 Task: Log work in the project AgileCircle for the issue 'Upgrade the database indexing strategy of a web application to improve query performance and reduce data retrieval time' spent time as '6w 1d 19h 18m' and remaining time as '3w 6d 20h 30m' and add a flag. Now add the issue to the epic 'Network Compliance'. Log work in the project AgileCircle for the issue 'Create a new online platform for online digital marketing courses with advanced analytics and data visualization features' spent time as '5w 5d 2h 25m' and remaining time as '6w 6d 12h 21m' and clone the issue. Now add the issue to the epic 'Business Continuity and Disaster Recovery Planning (BCDR) Implementation'
Action: Mouse moved to (780, 219)
Screenshot: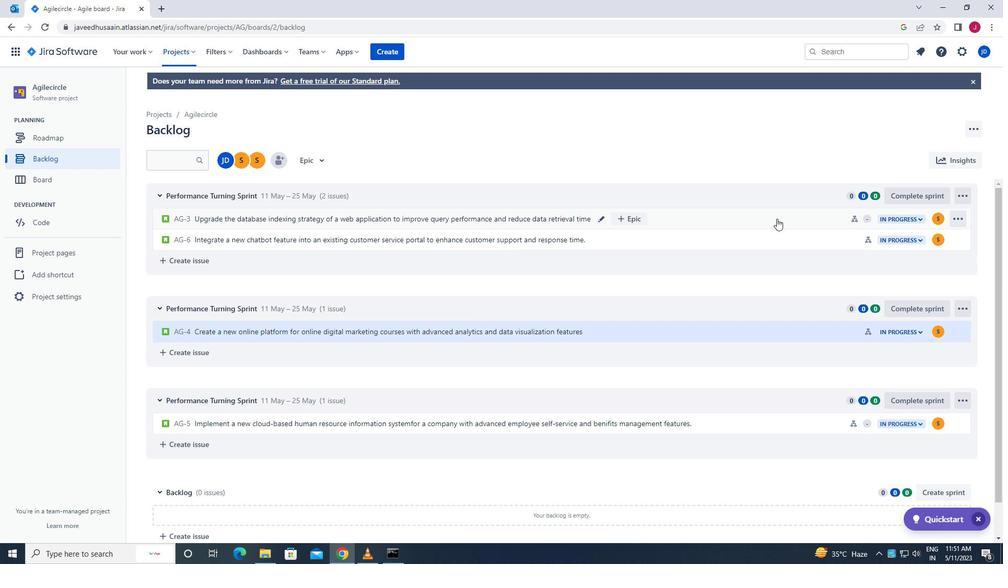 
Action: Mouse pressed left at (780, 219)
Screenshot: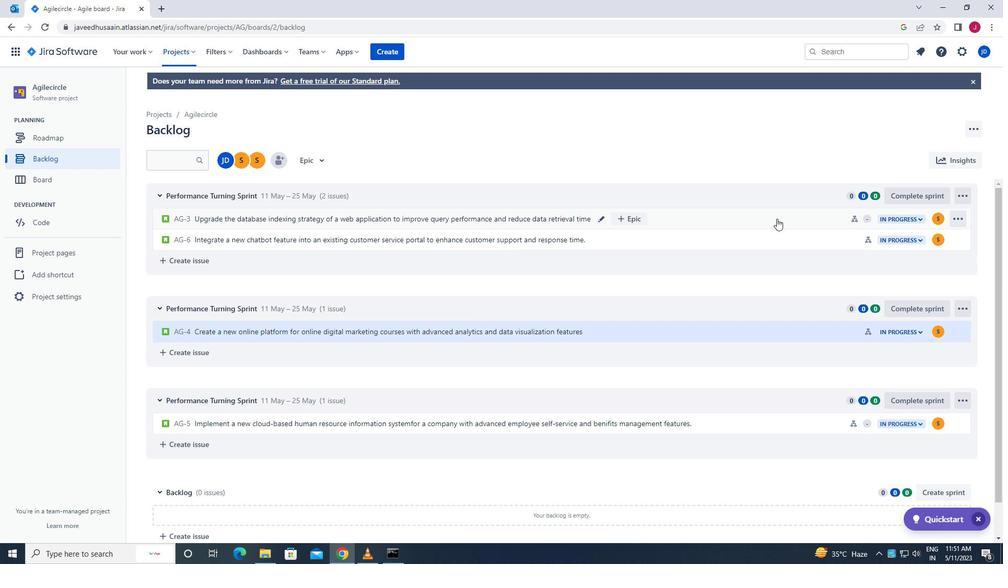
Action: Mouse moved to (958, 192)
Screenshot: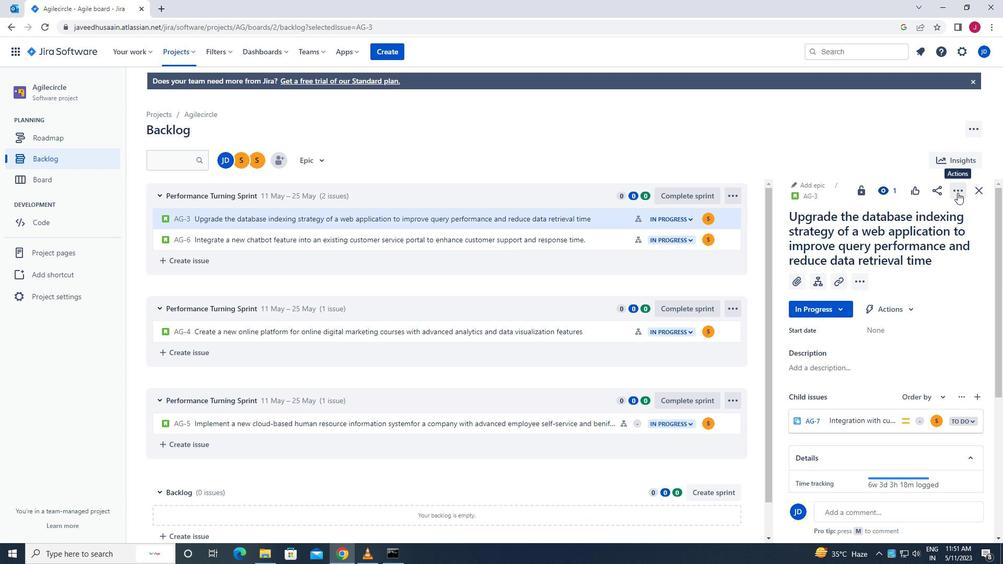 
Action: Mouse pressed left at (958, 192)
Screenshot: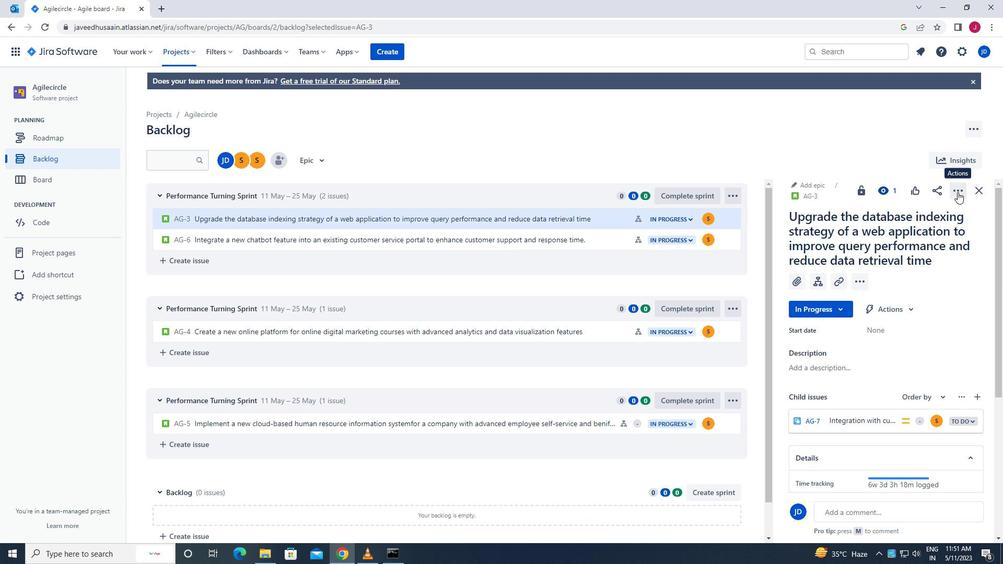 
Action: Mouse moved to (915, 219)
Screenshot: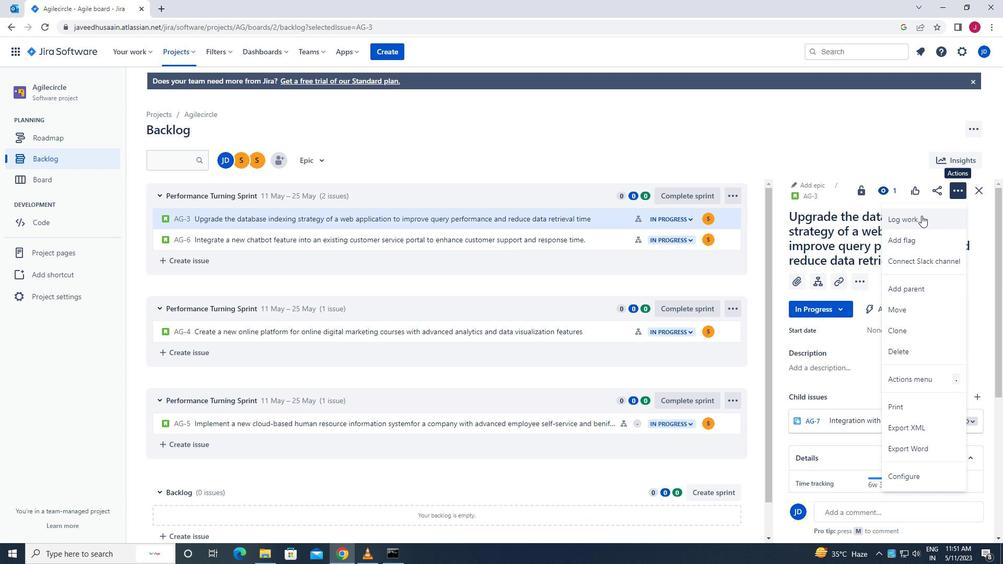 
Action: Mouse pressed left at (915, 219)
Screenshot: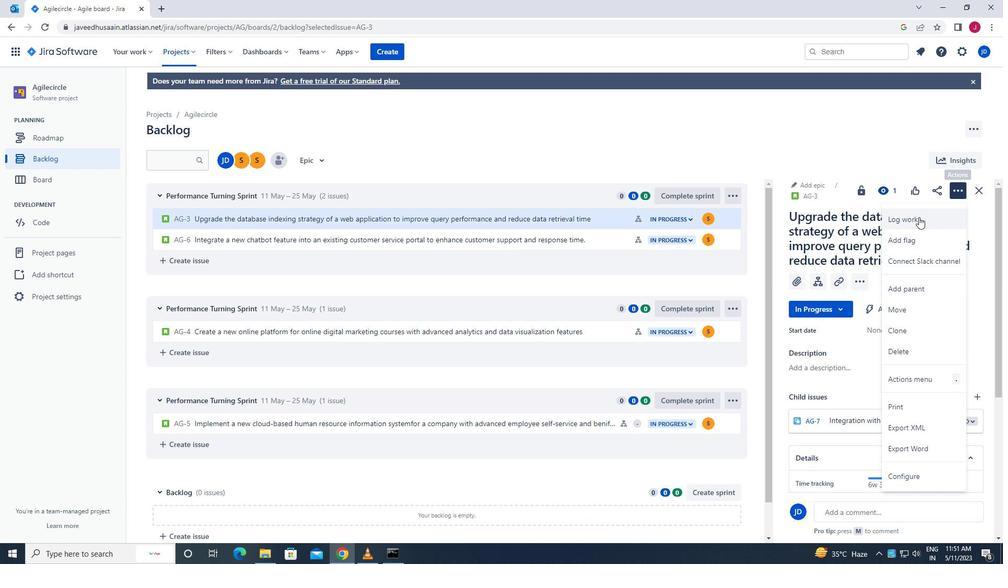 
Action: Mouse moved to (447, 156)
Screenshot: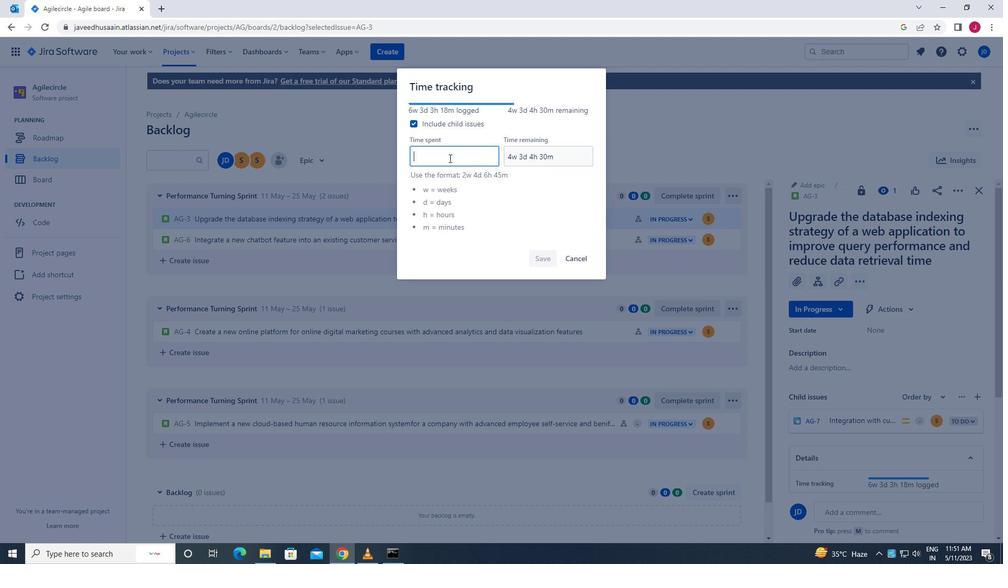 
Action: Mouse pressed left at (447, 156)
Screenshot: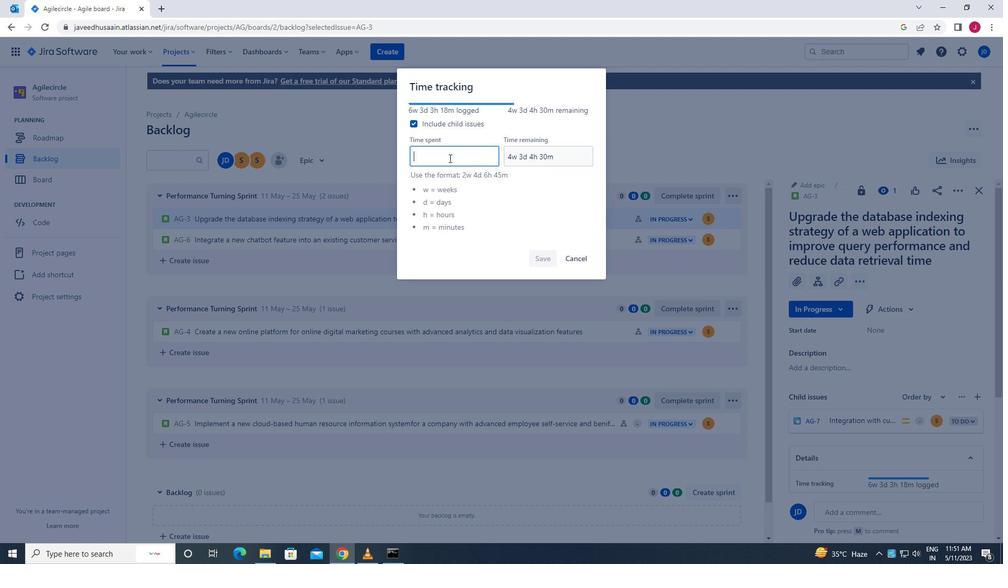 
Action: Key pressed 6w<Key.space>1d<Key.space>19h<Key.space>18m
Screenshot: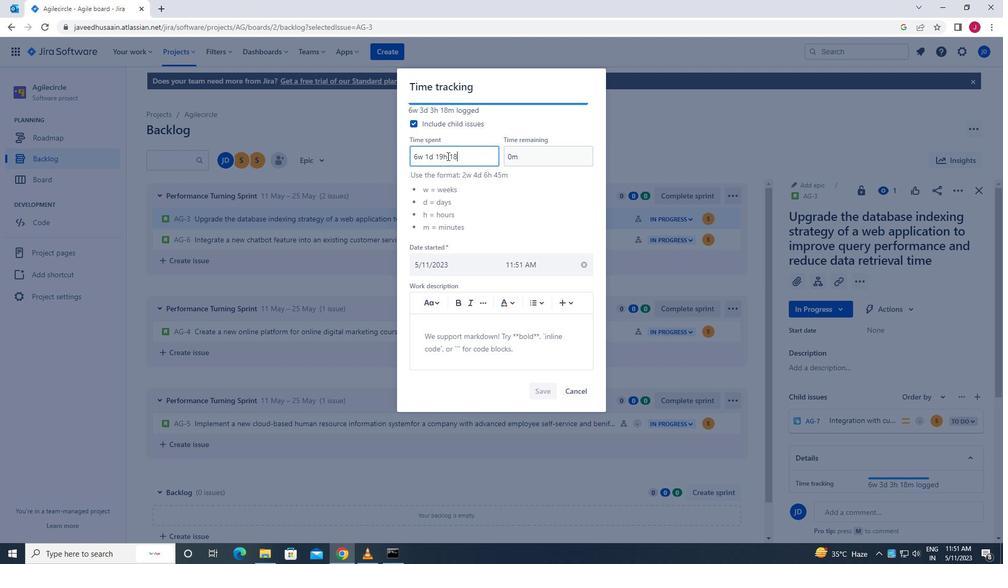 
Action: Mouse moved to (532, 157)
Screenshot: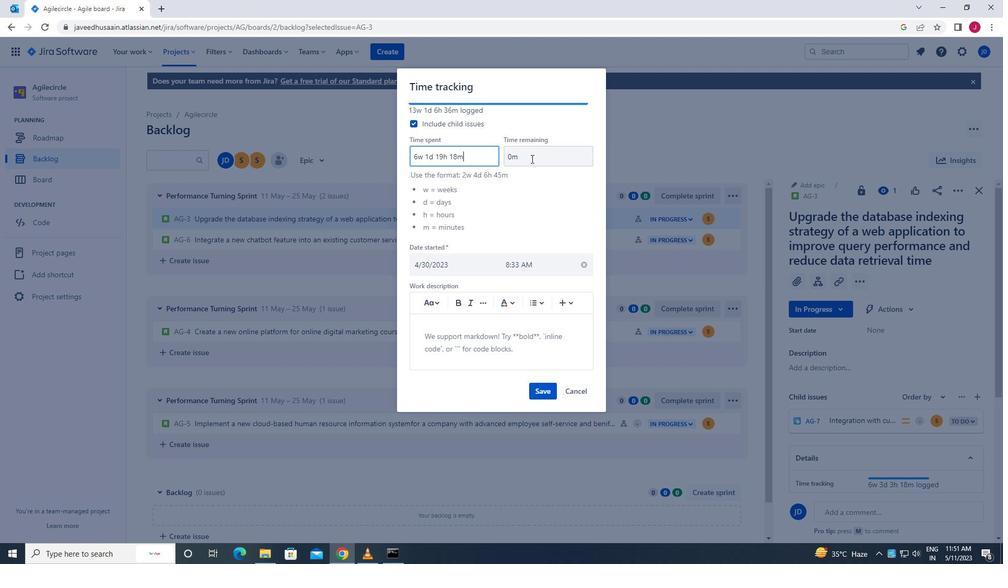 
Action: Mouse pressed left at (532, 157)
Screenshot: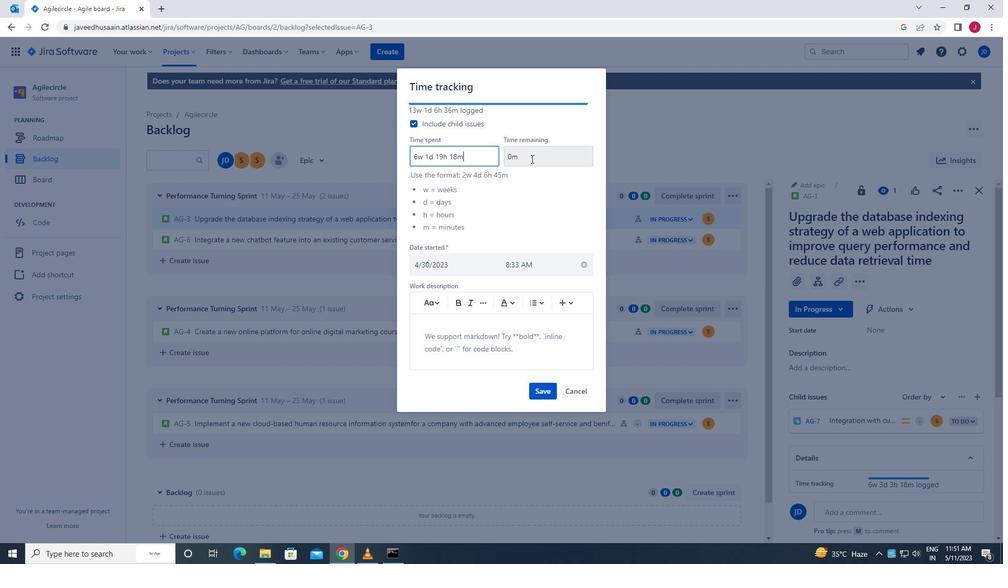 
Action: Key pressed <Key.backspace><Key.backspace>3w<Key.space>6d<Key.space>20h<Key.space>30m
Screenshot: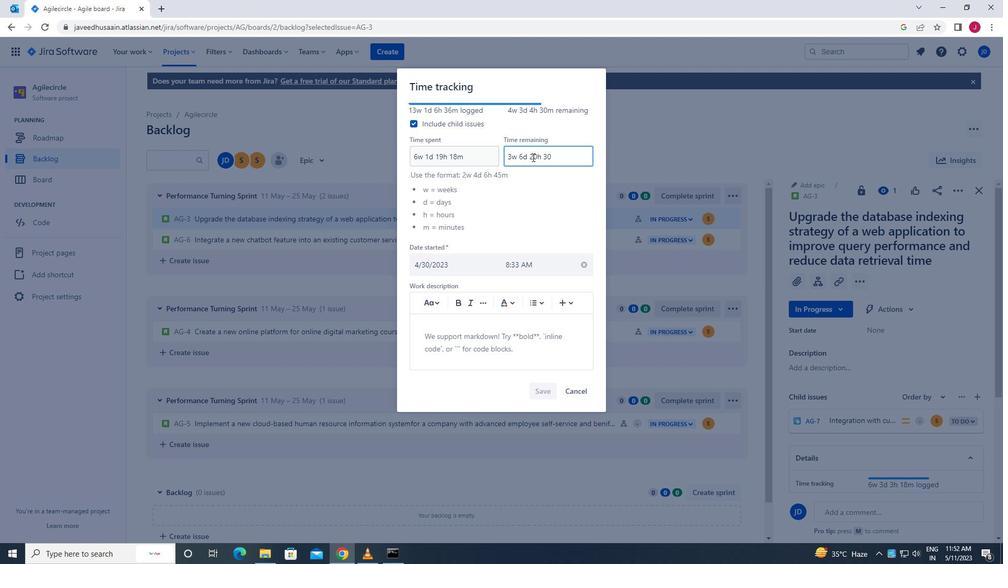 
Action: Mouse moved to (543, 387)
Screenshot: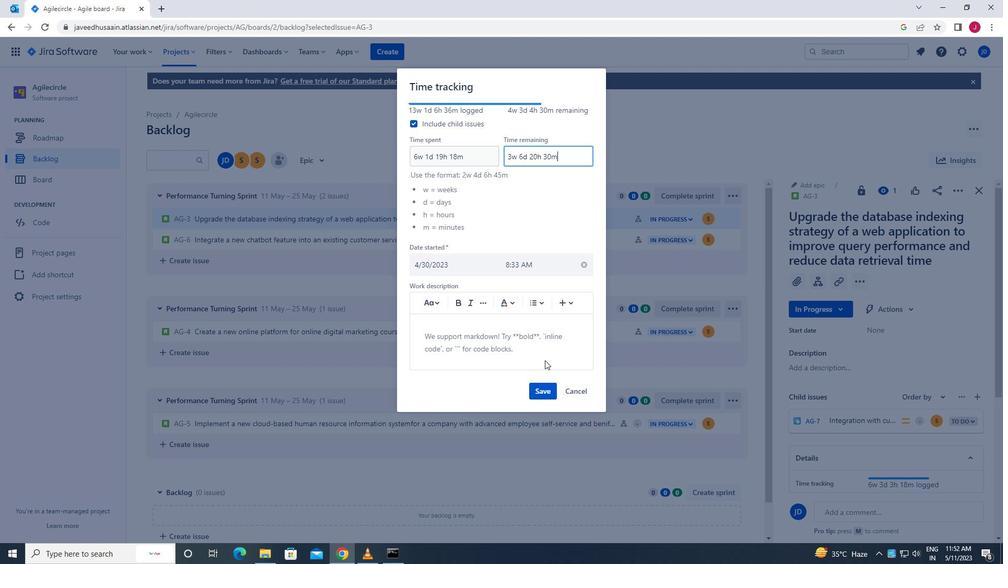 
Action: Mouse pressed left at (543, 387)
Screenshot: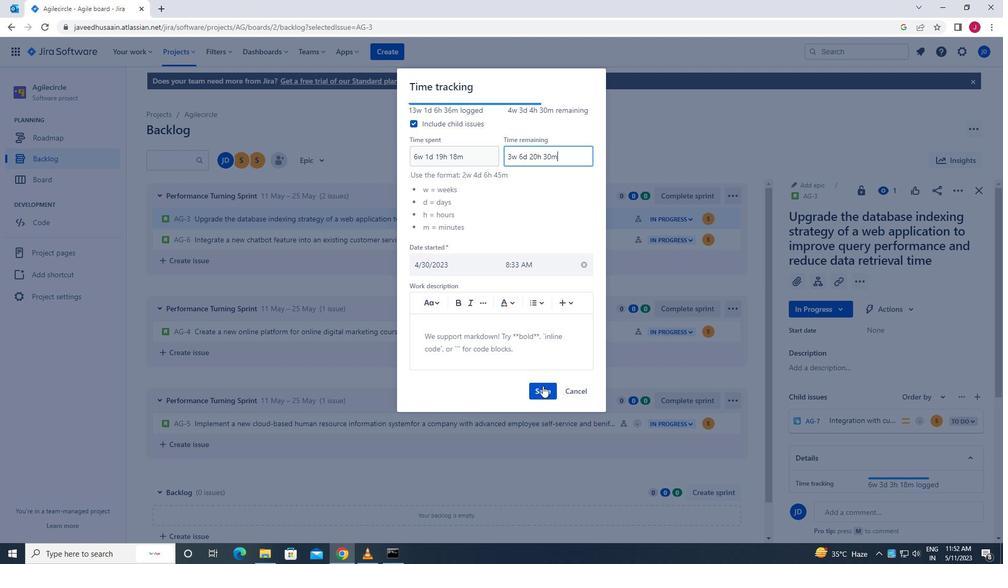 
Action: Mouse moved to (956, 191)
Screenshot: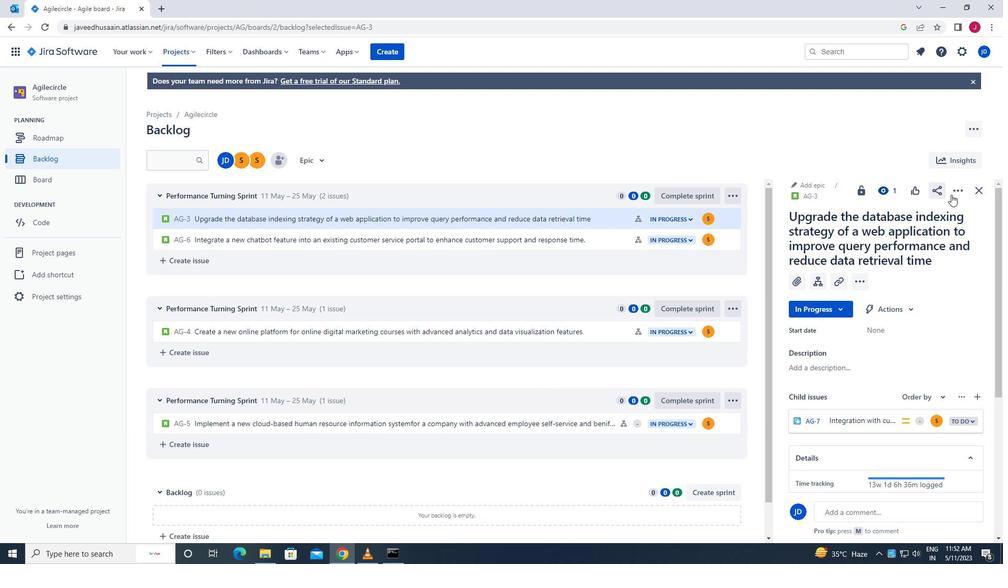
Action: Mouse pressed left at (956, 191)
Screenshot: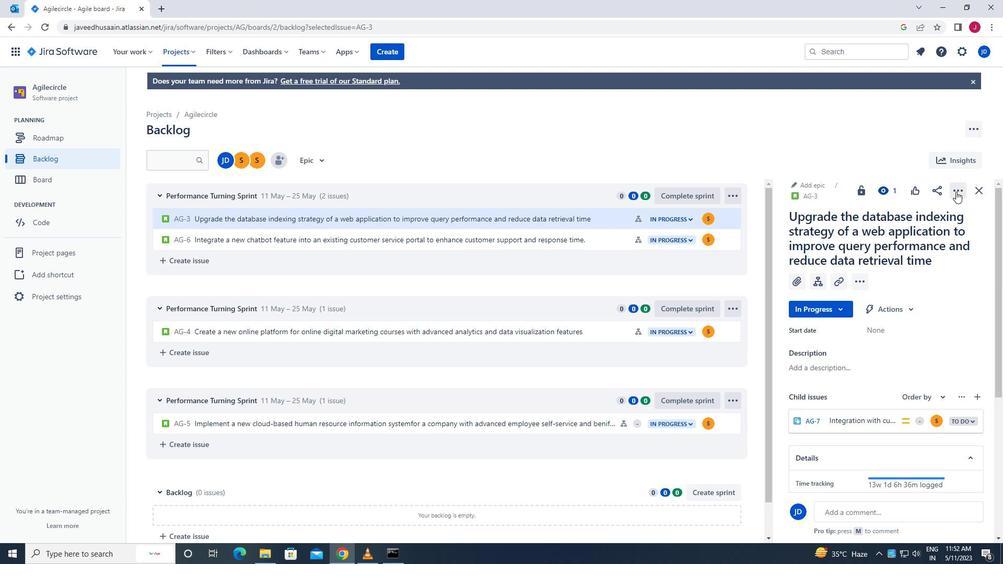 
Action: Mouse moved to (908, 241)
Screenshot: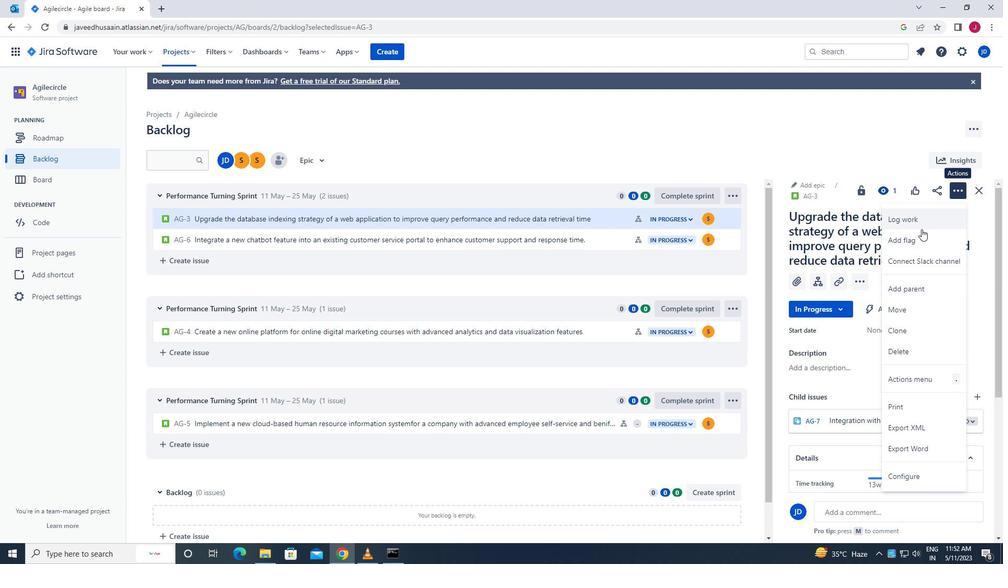
Action: Mouse pressed left at (908, 241)
Screenshot: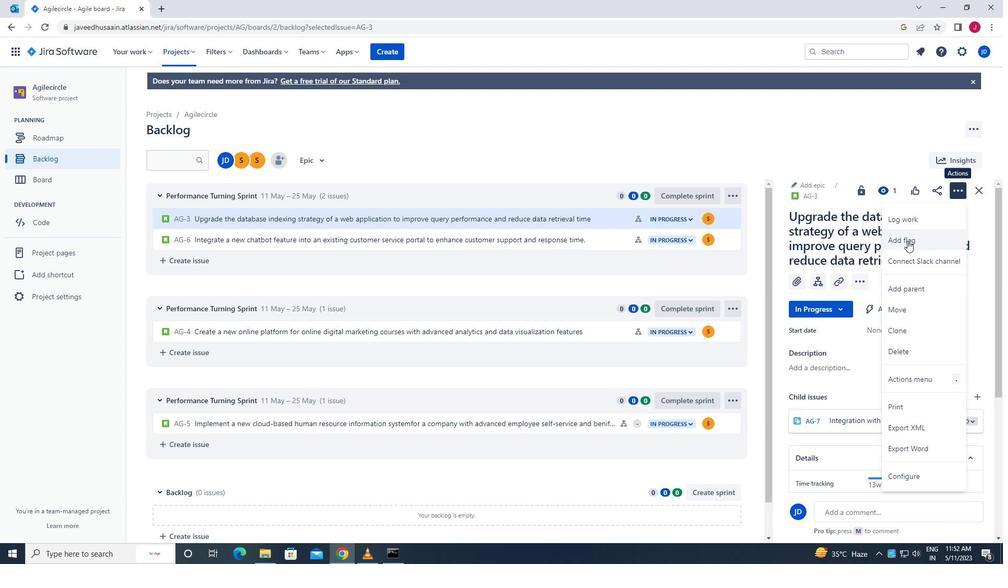 
Action: Mouse moved to (317, 162)
Screenshot: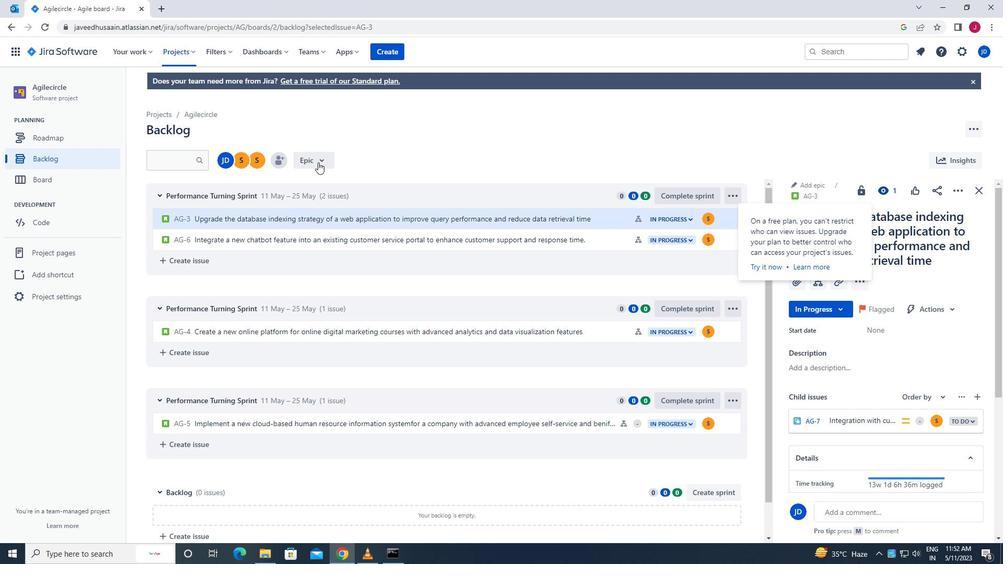 
Action: Mouse pressed left at (317, 162)
Screenshot: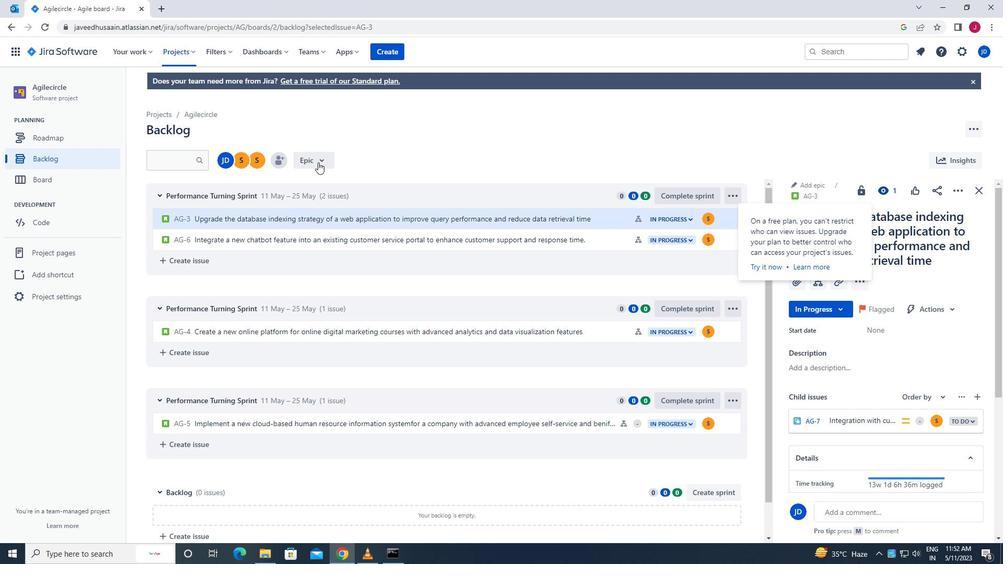 
Action: Mouse moved to (337, 205)
Screenshot: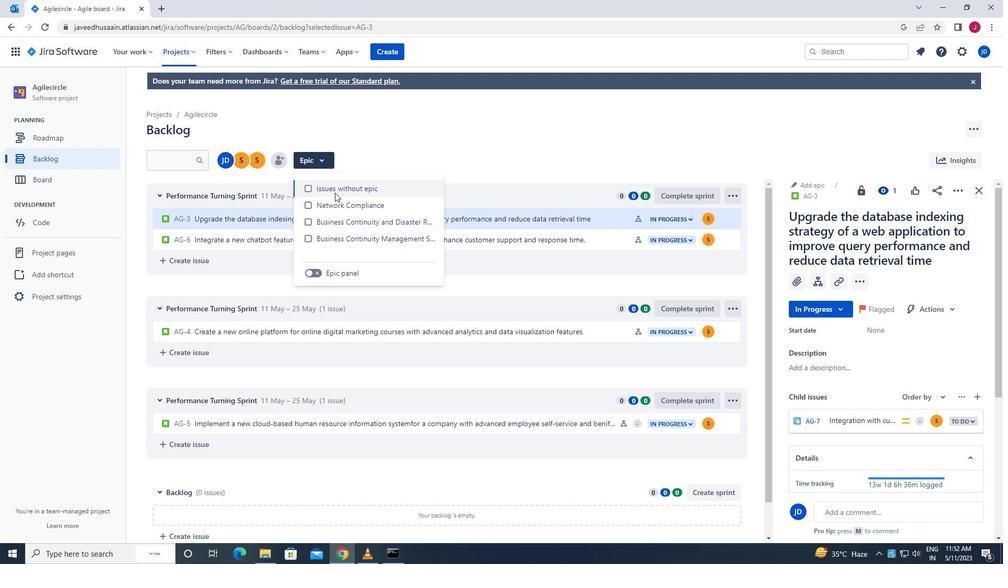 
Action: Mouse pressed left at (337, 205)
Screenshot: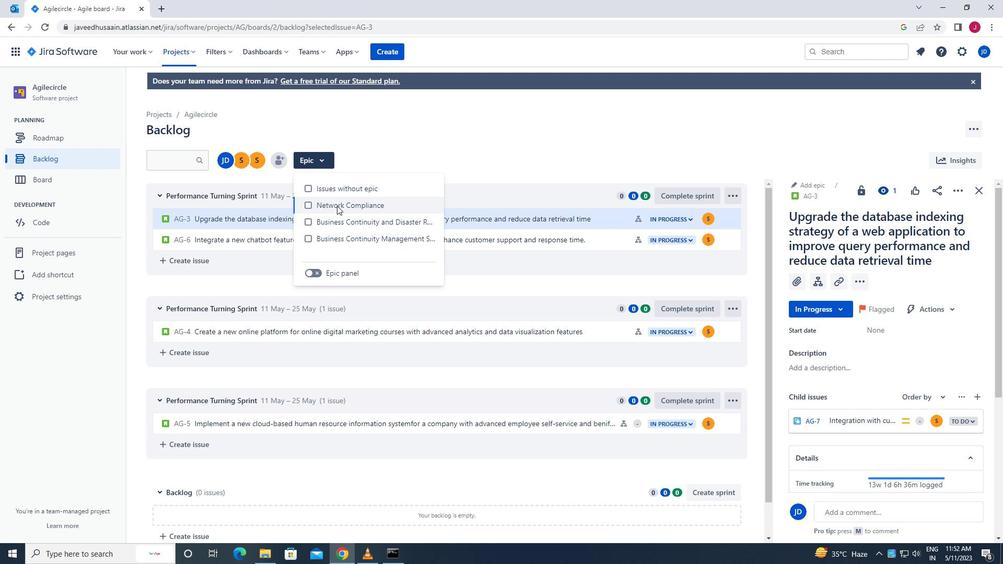 
Action: Mouse moved to (472, 125)
Screenshot: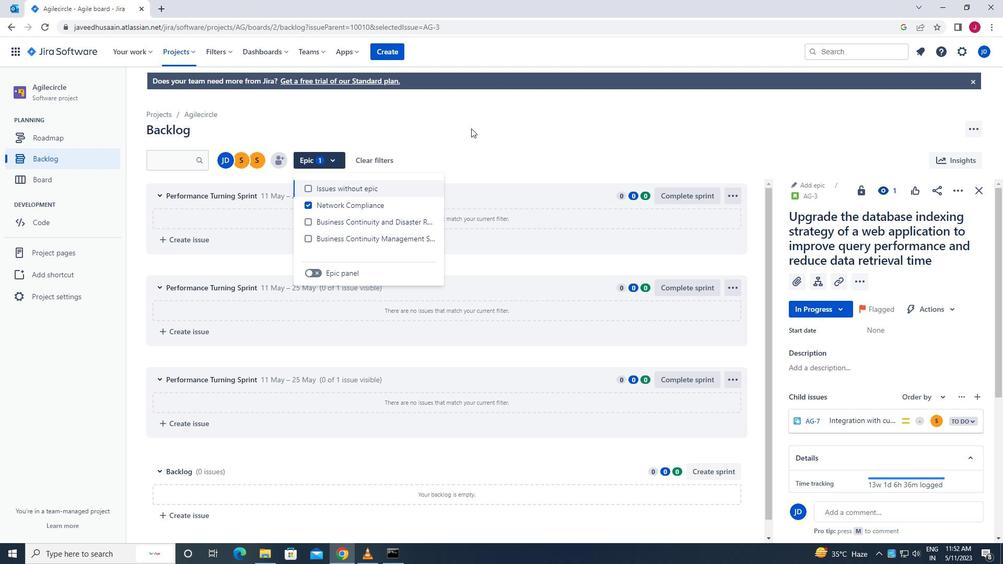 
Action: Mouse pressed left at (472, 125)
Screenshot: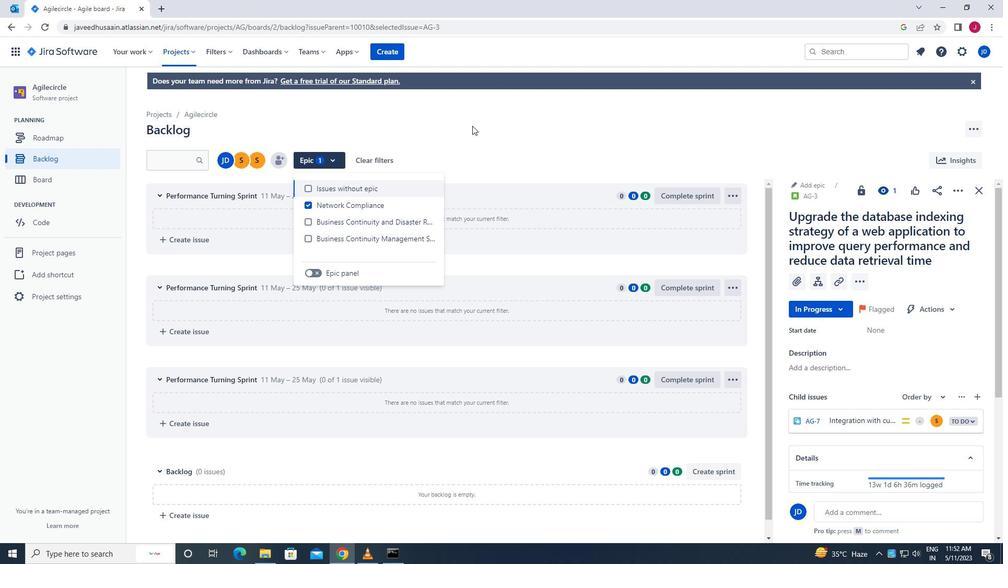 
Action: Mouse moved to (983, 187)
Screenshot: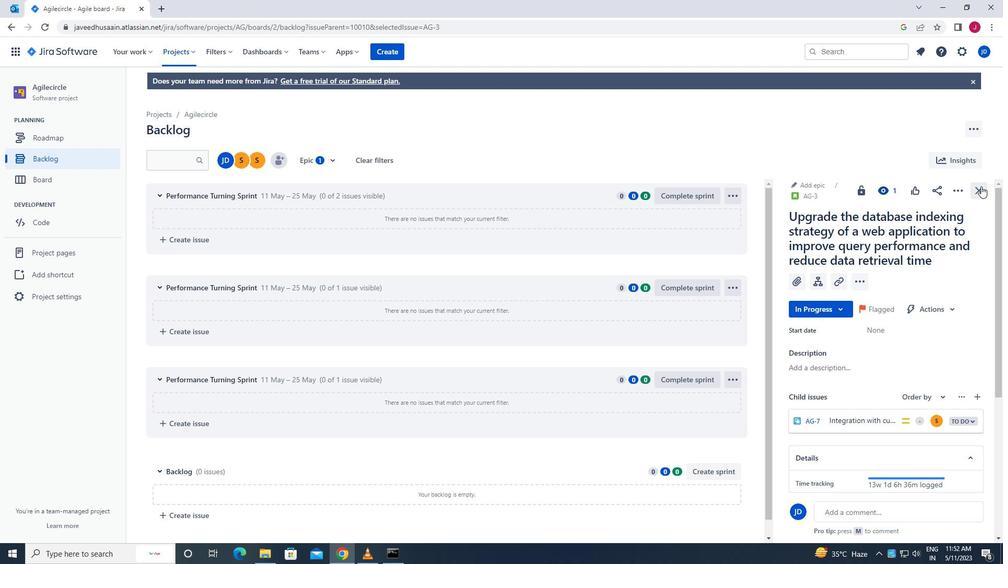 
Action: Mouse pressed left at (983, 187)
Screenshot: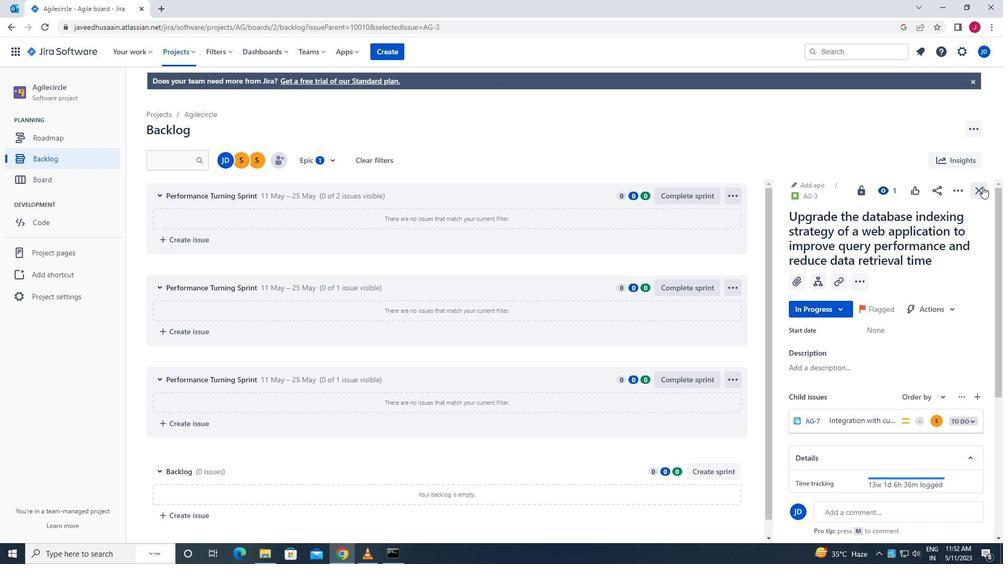 
Action: Mouse moved to (175, 53)
Screenshot: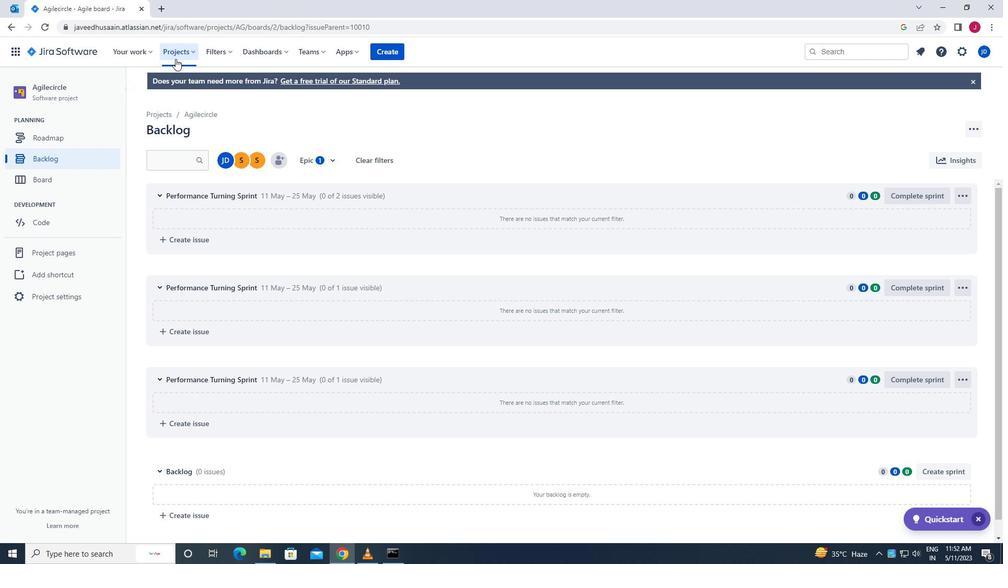 
Action: Mouse pressed left at (175, 53)
Screenshot: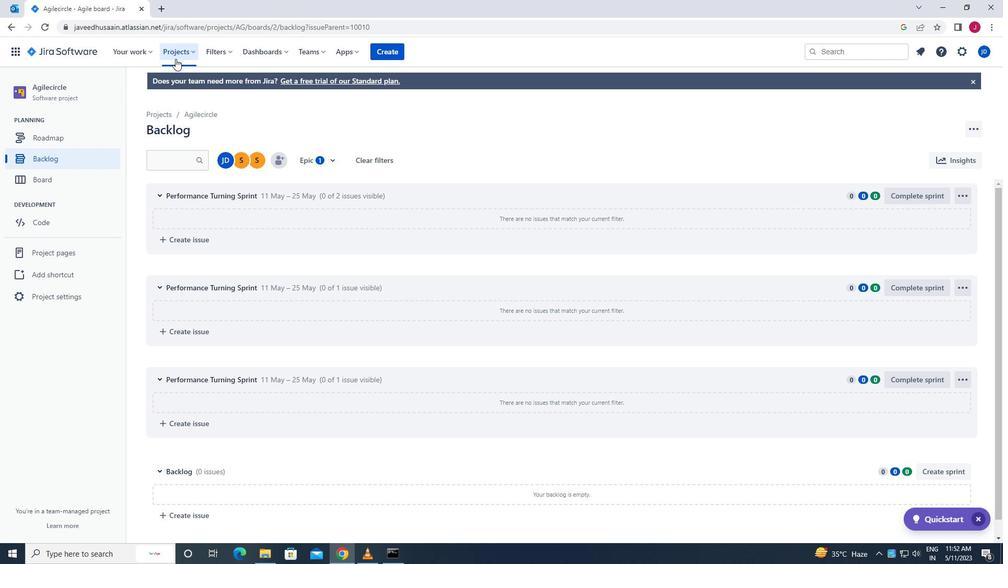 
Action: Mouse moved to (212, 97)
Screenshot: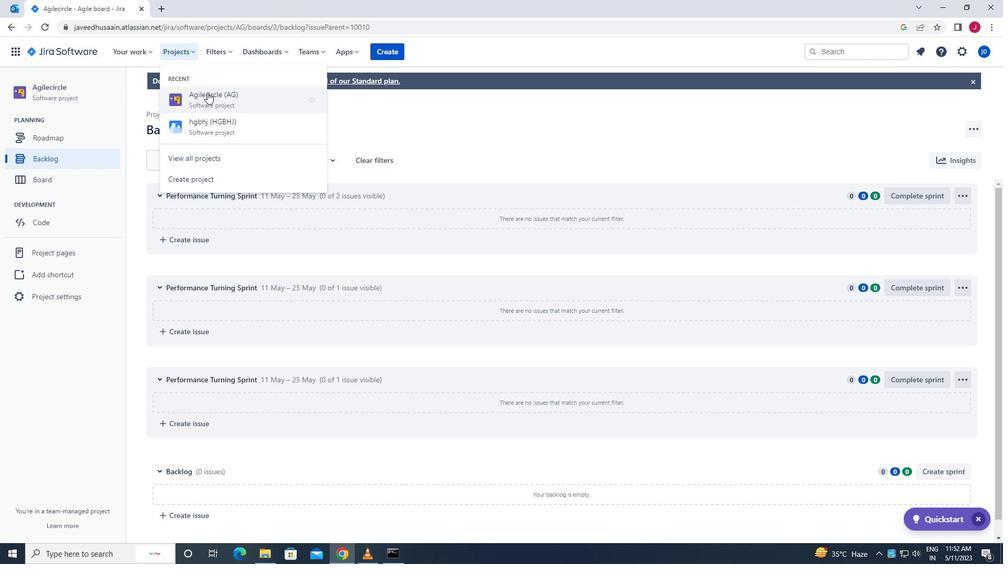 
Action: Mouse pressed left at (212, 97)
Screenshot: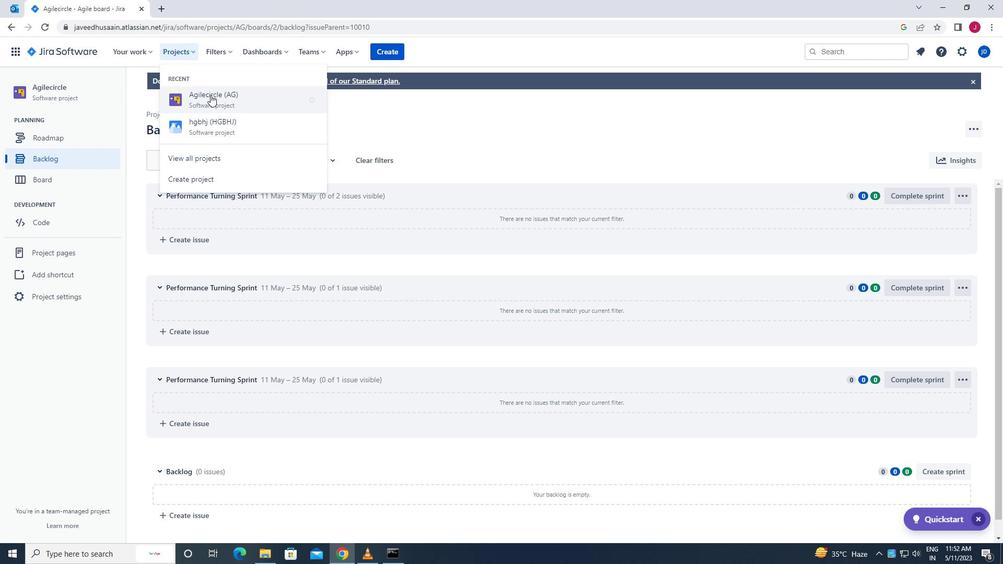 
Action: Mouse moved to (63, 154)
Screenshot: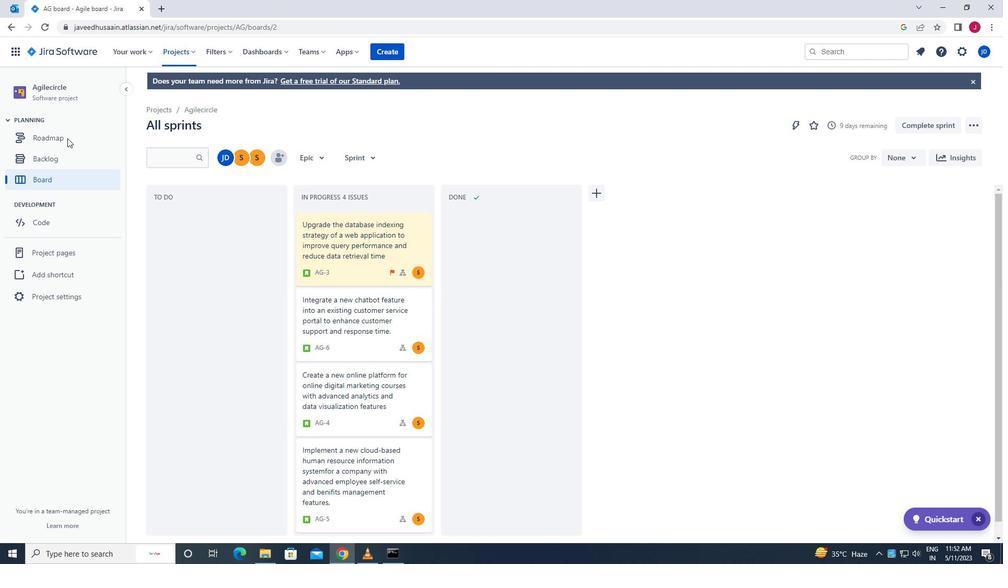 
Action: Mouse pressed left at (63, 154)
Screenshot: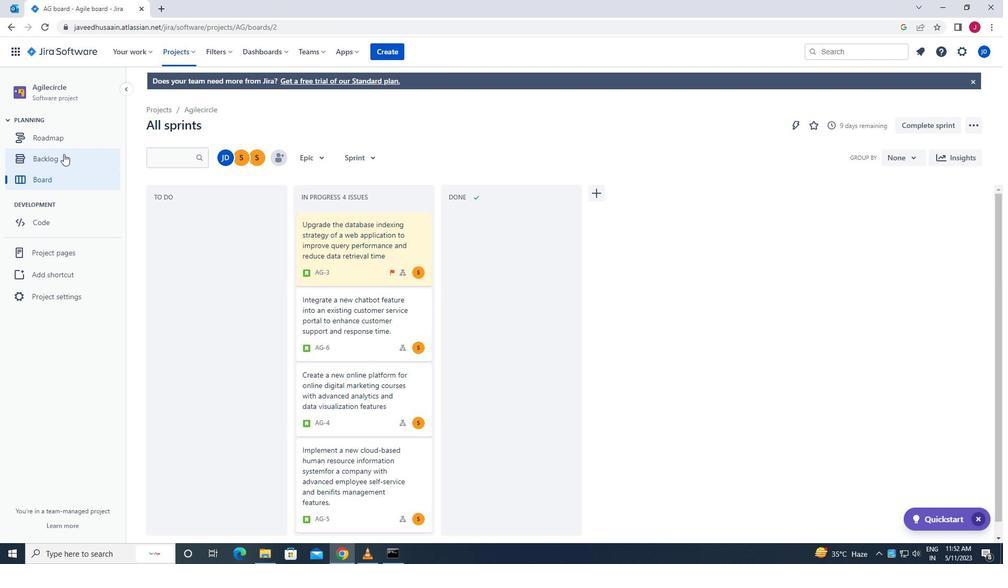 
Action: Mouse moved to (826, 329)
Screenshot: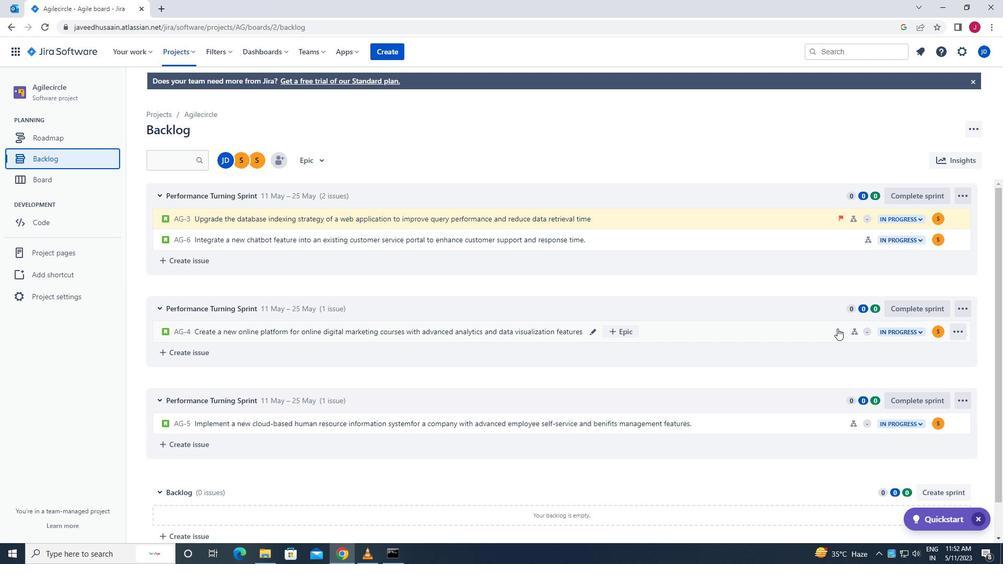 
Action: Mouse pressed left at (826, 329)
Screenshot: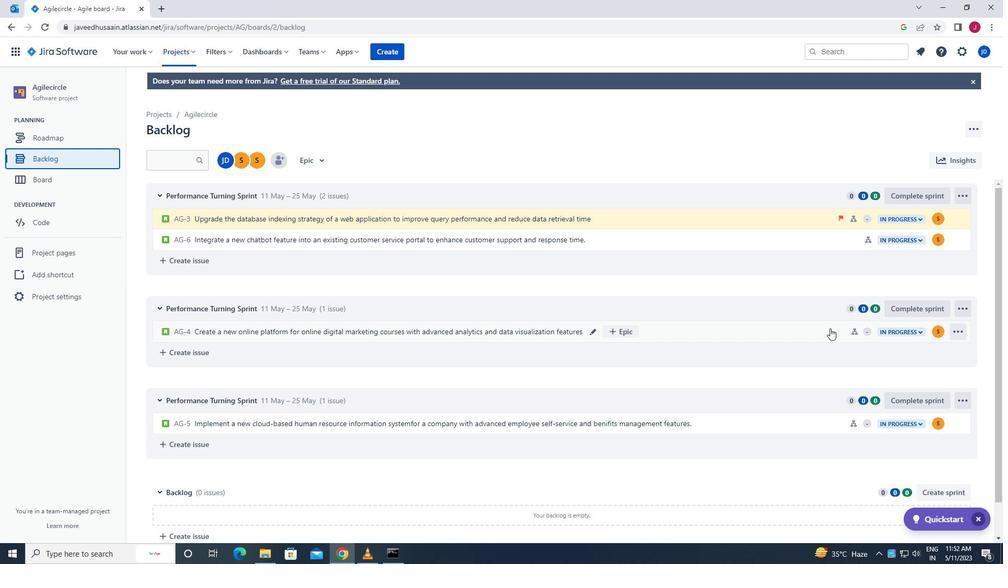 
Action: Mouse moved to (954, 190)
Screenshot: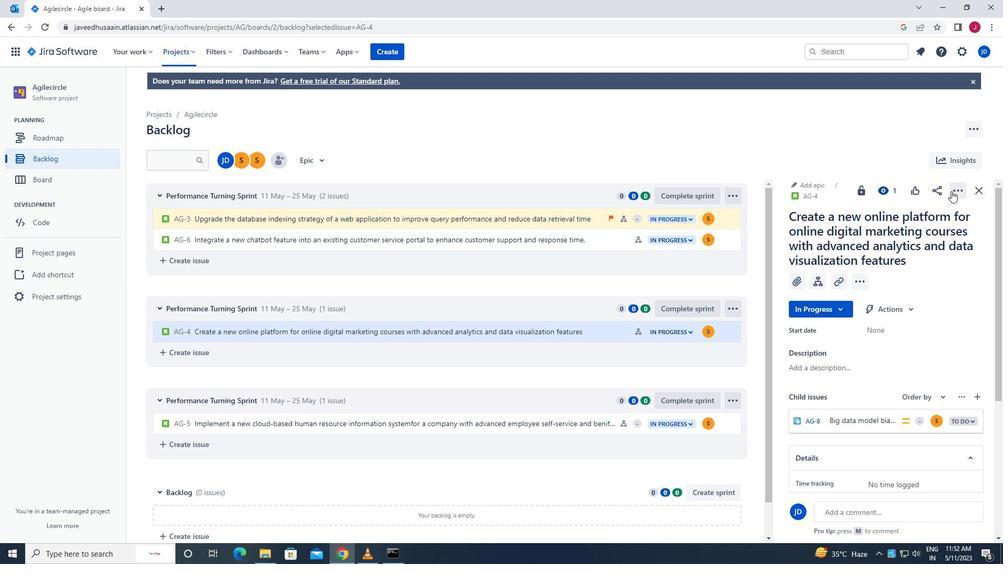 
Action: Mouse pressed left at (954, 190)
Screenshot: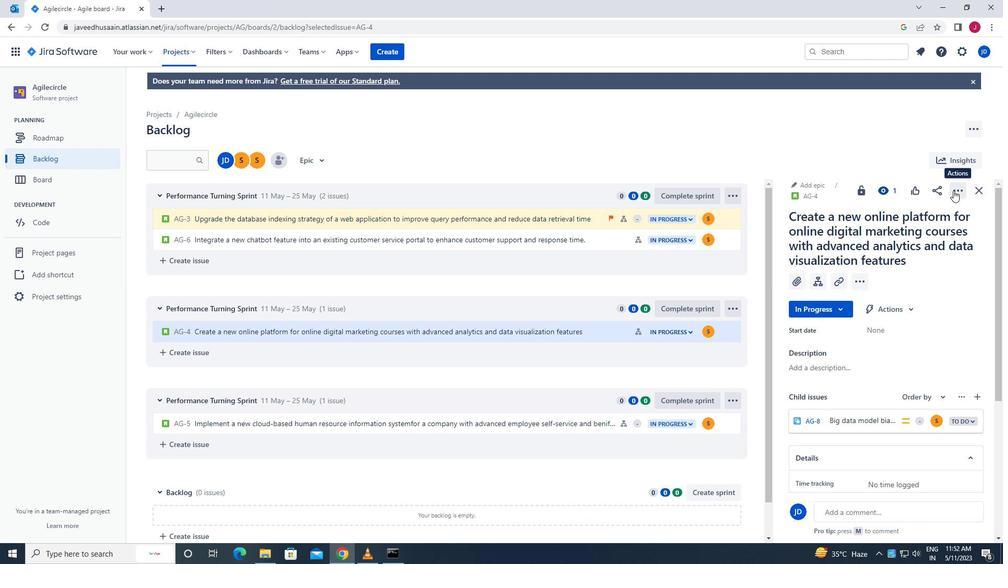 
Action: Mouse moved to (981, 190)
Screenshot: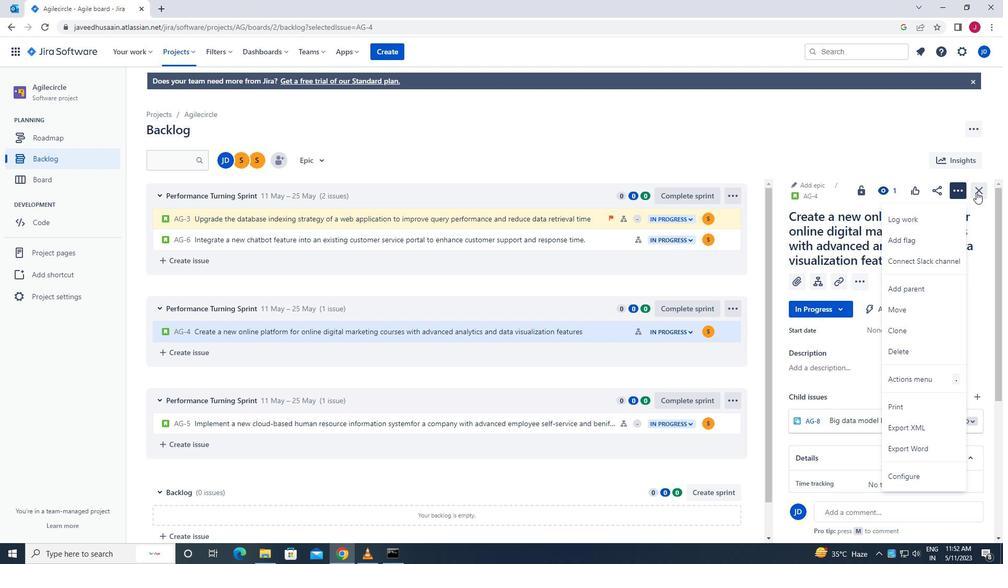 
Action: Mouse pressed left at (981, 190)
Screenshot: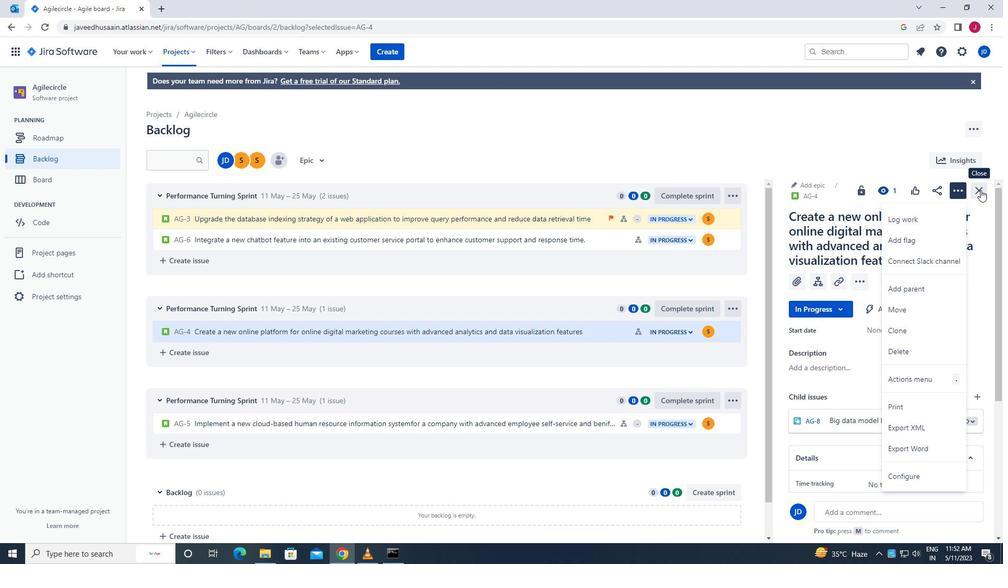 
Action: Mouse moved to (964, 308)
Screenshot: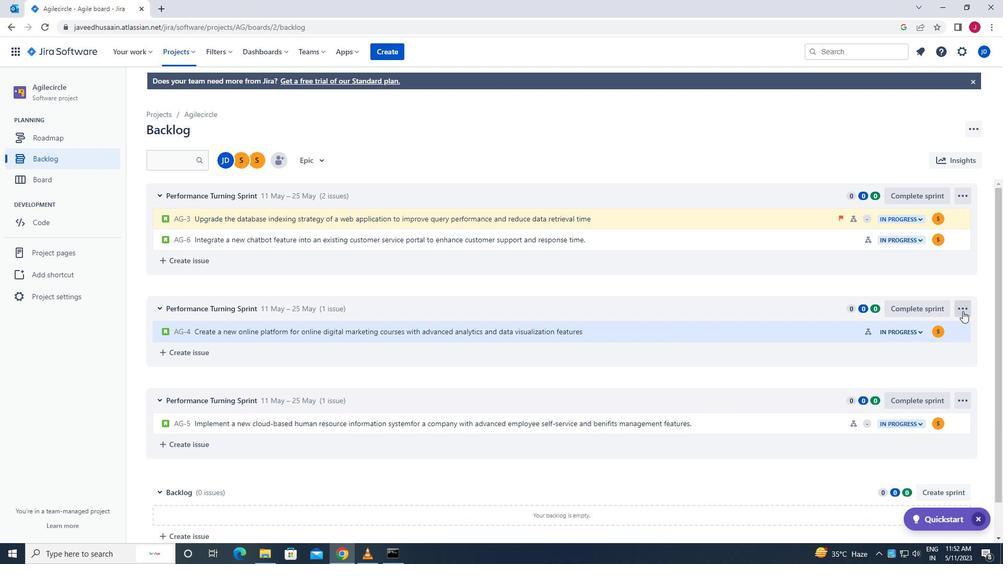 
Action: Mouse pressed left at (964, 308)
Screenshot: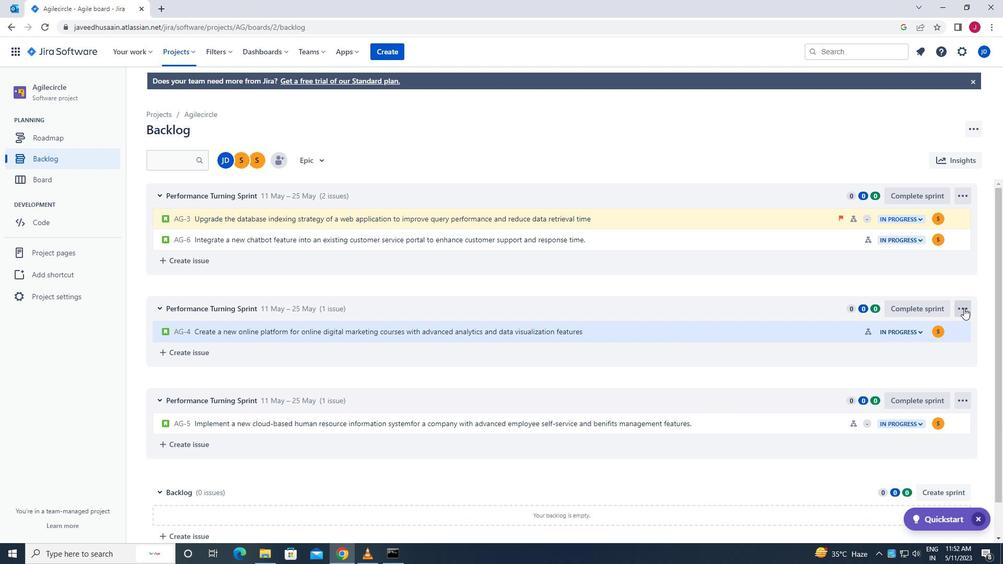 
Action: Mouse moved to (946, 331)
Screenshot: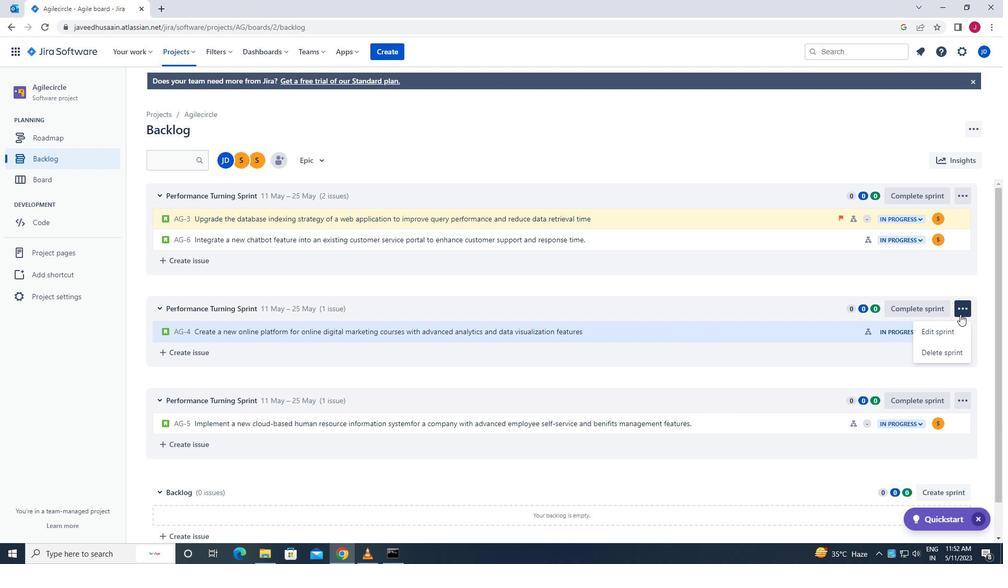 
Action: Mouse pressed left at (946, 331)
Screenshot: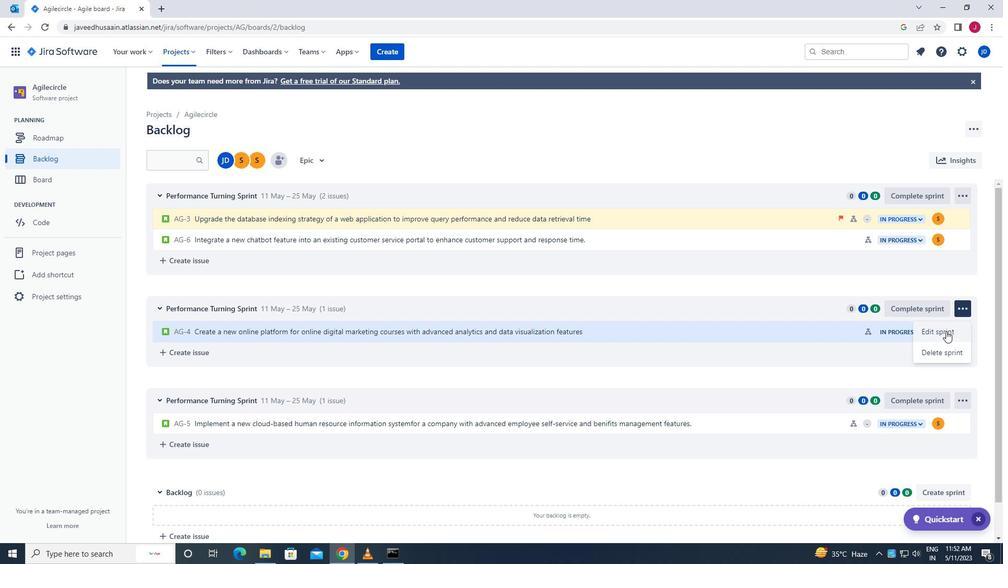 
Action: Mouse moved to (623, 312)
Screenshot: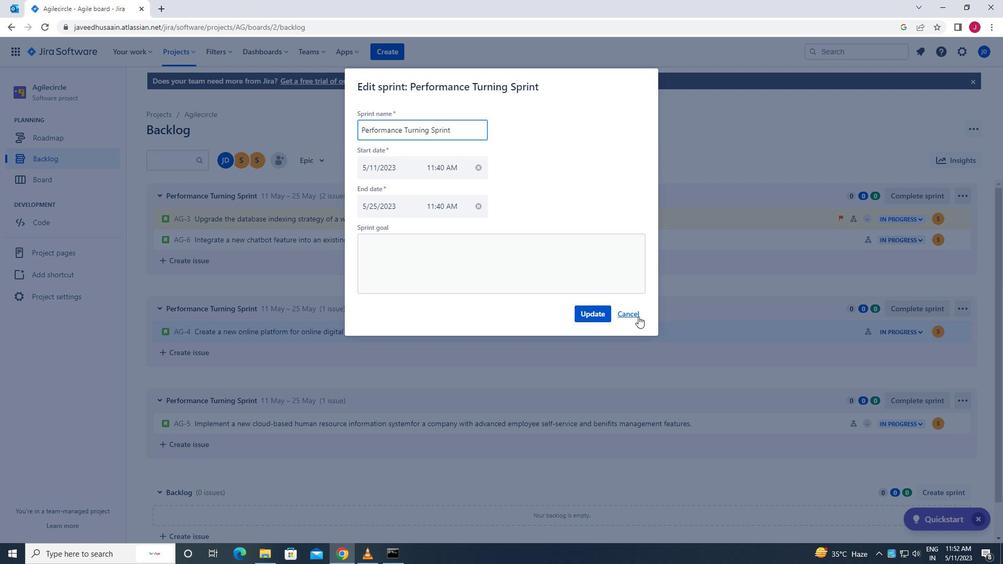 
Action: Mouse pressed left at (623, 312)
Screenshot: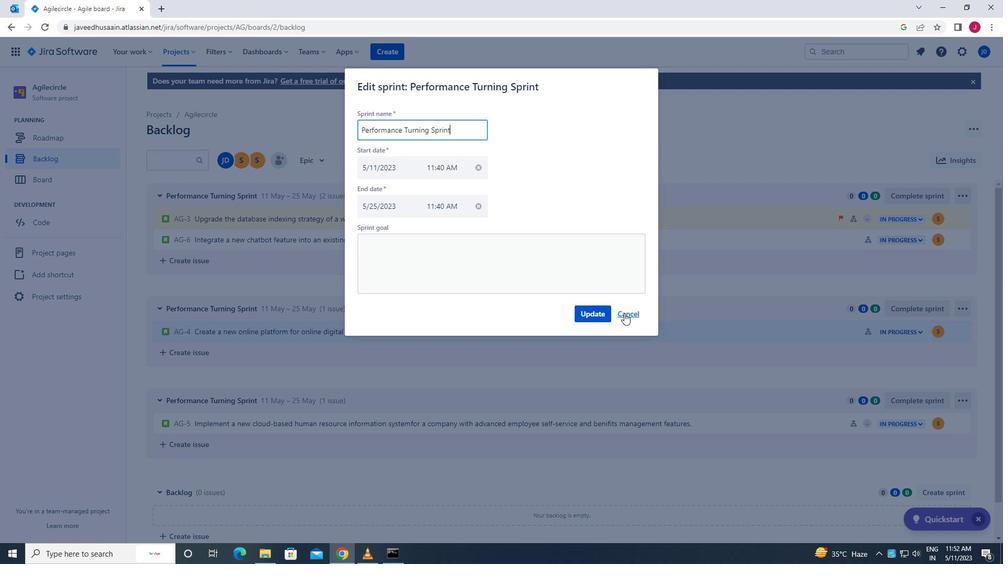 
Action: Mouse moved to (953, 333)
Screenshot: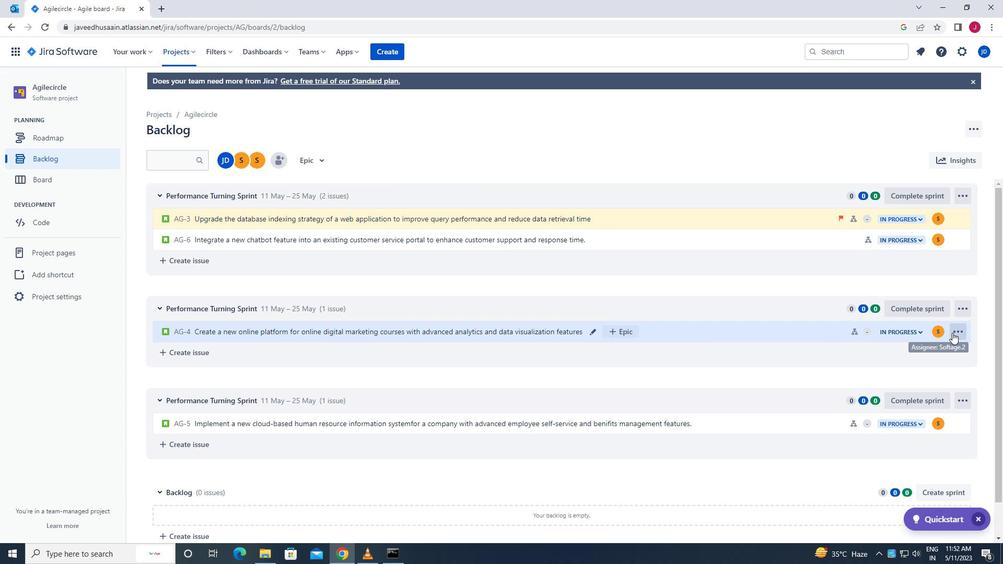 
Action: Mouse pressed left at (953, 333)
Screenshot: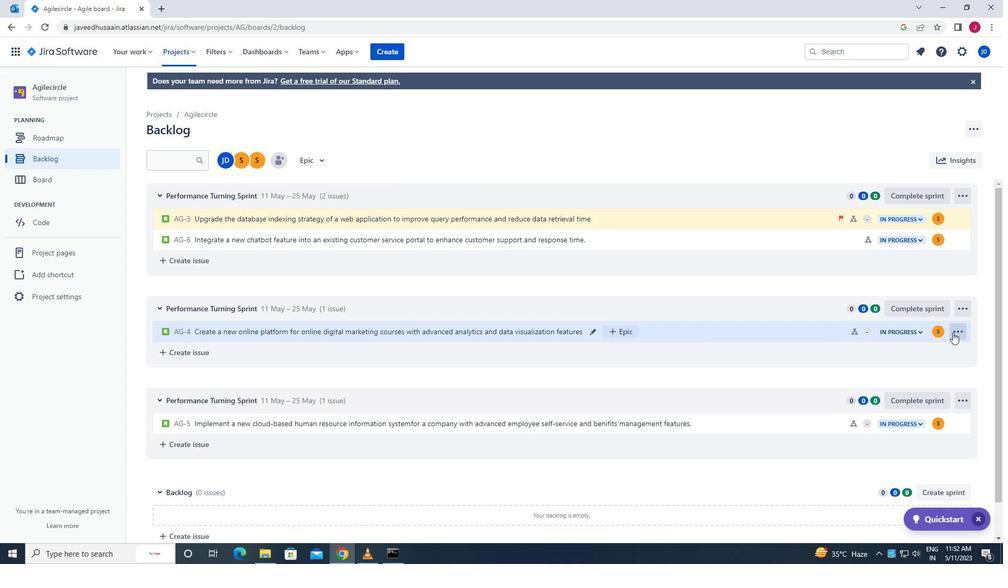 
Action: Mouse moved to (761, 326)
Screenshot: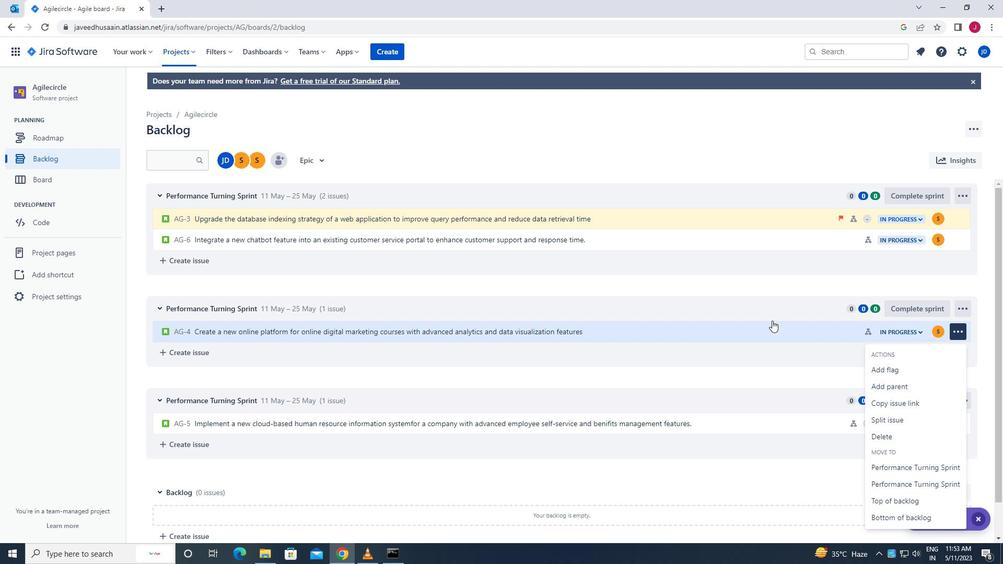 
Action: Mouse pressed left at (761, 326)
Screenshot: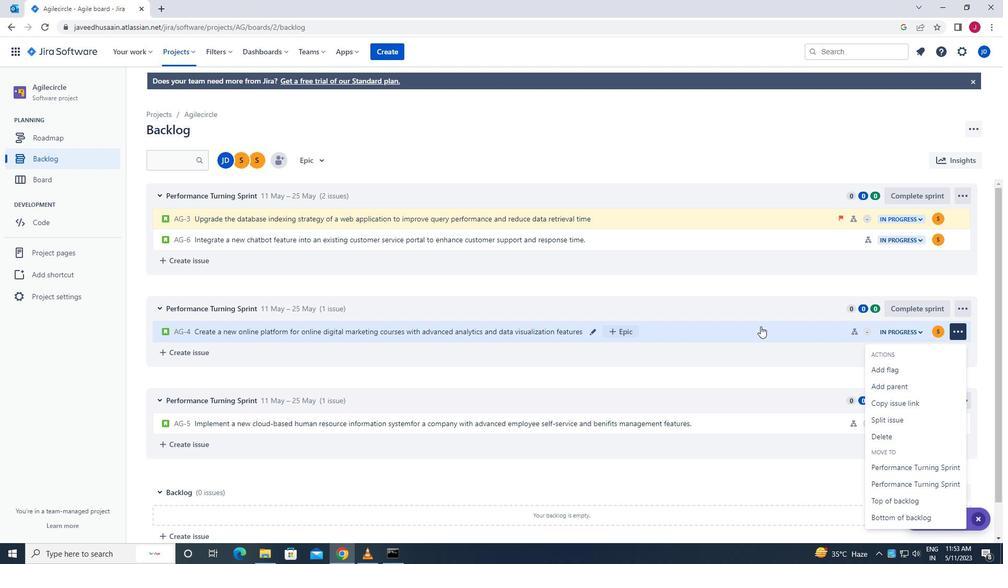 
Action: Mouse moved to (959, 190)
Screenshot: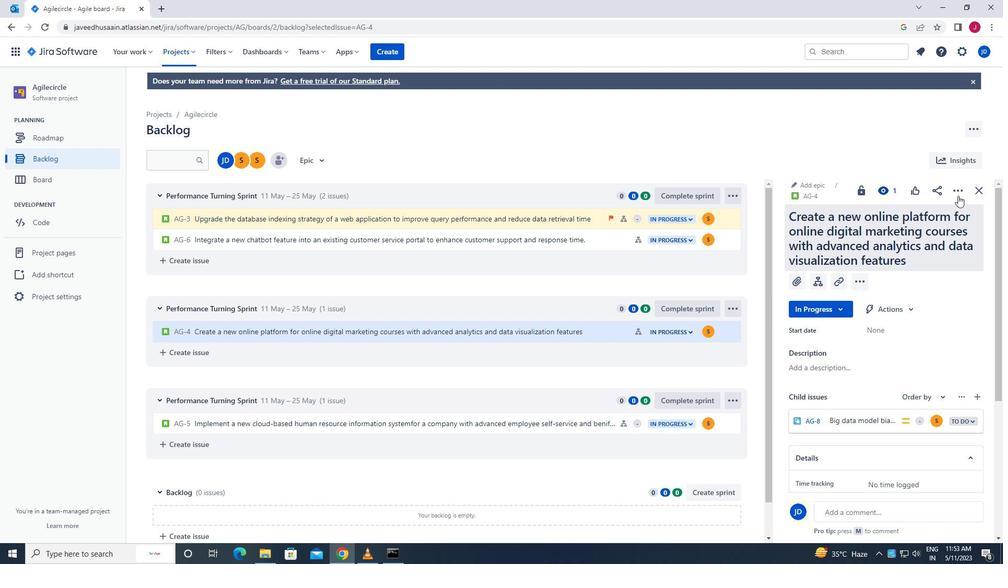 
Action: Mouse pressed left at (959, 190)
Screenshot: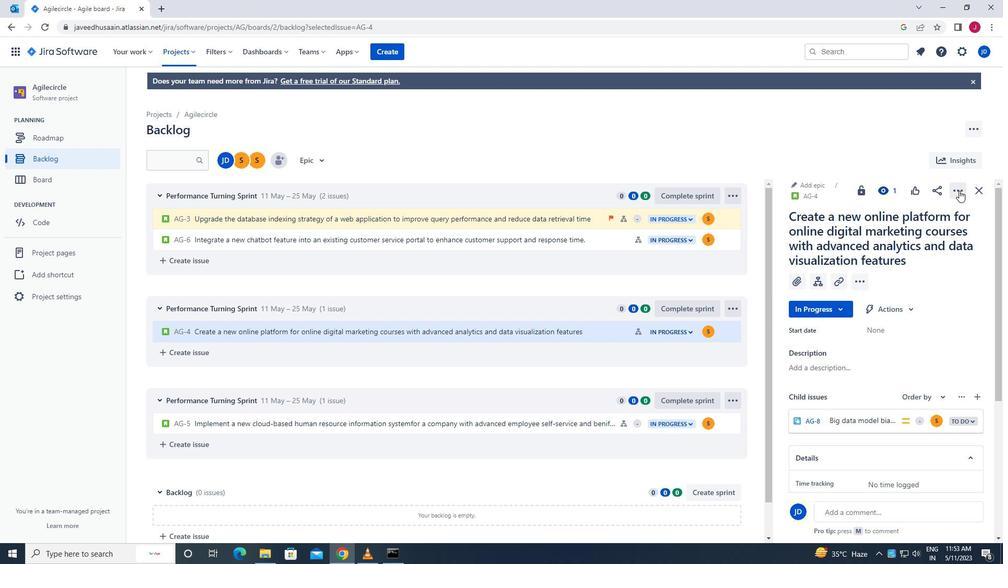 
Action: Mouse moved to (923, 217)
Screenshot: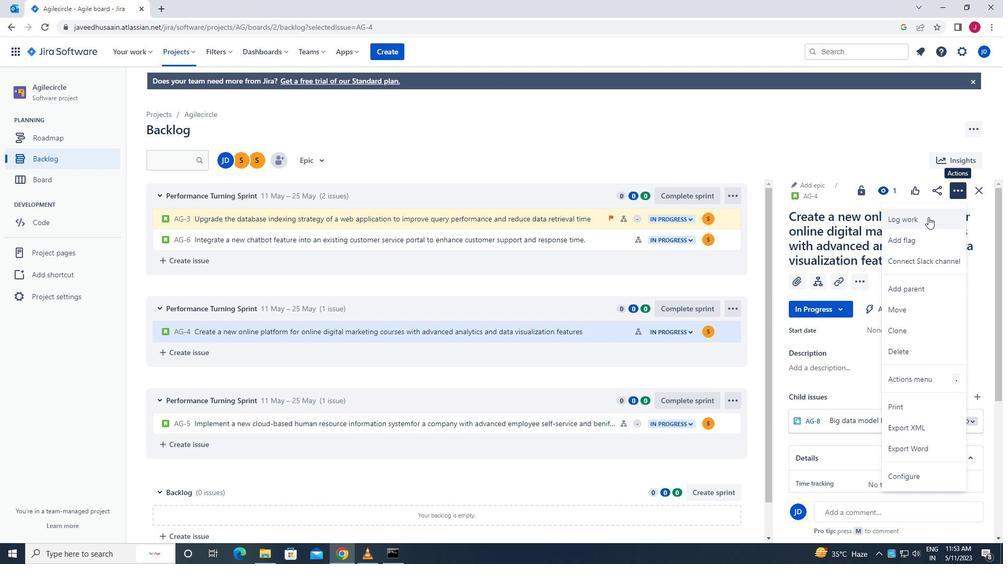 
Action: Mouse pressed left at (923, 217)
Screenshot: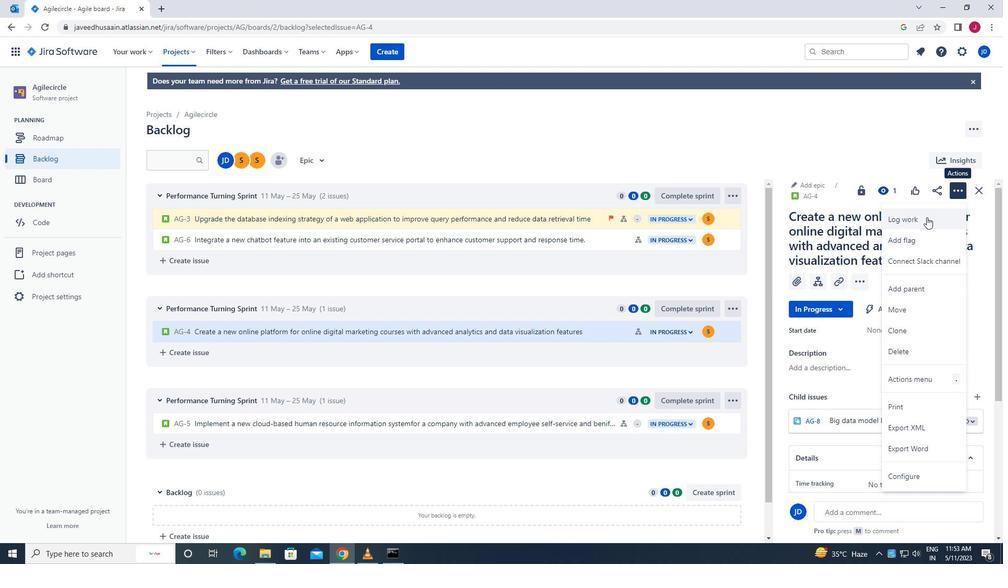 
Action: Mouse moved to (439, 159)
Screenshot: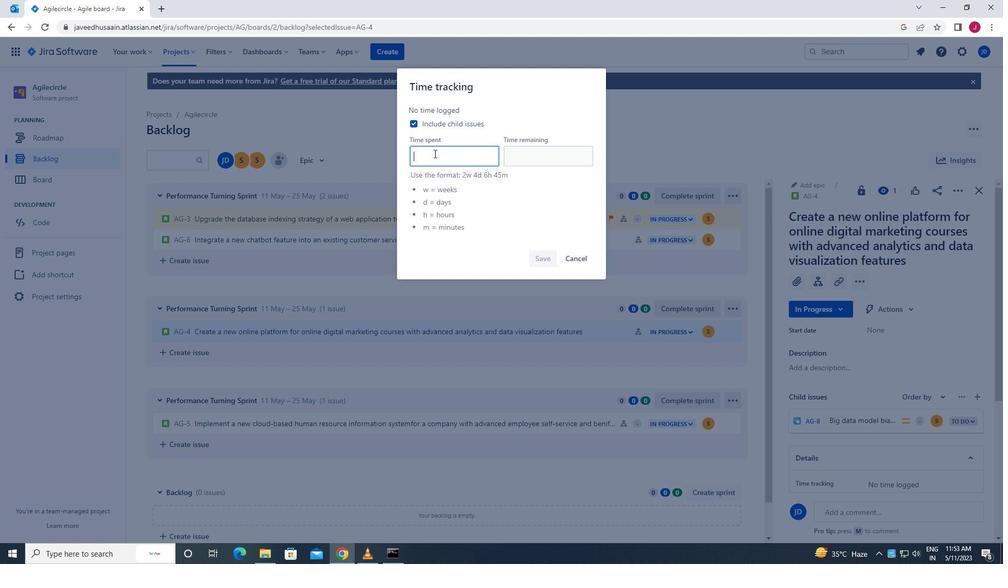 
Action: Mouse pressed left at (439, 159)
Screenshot: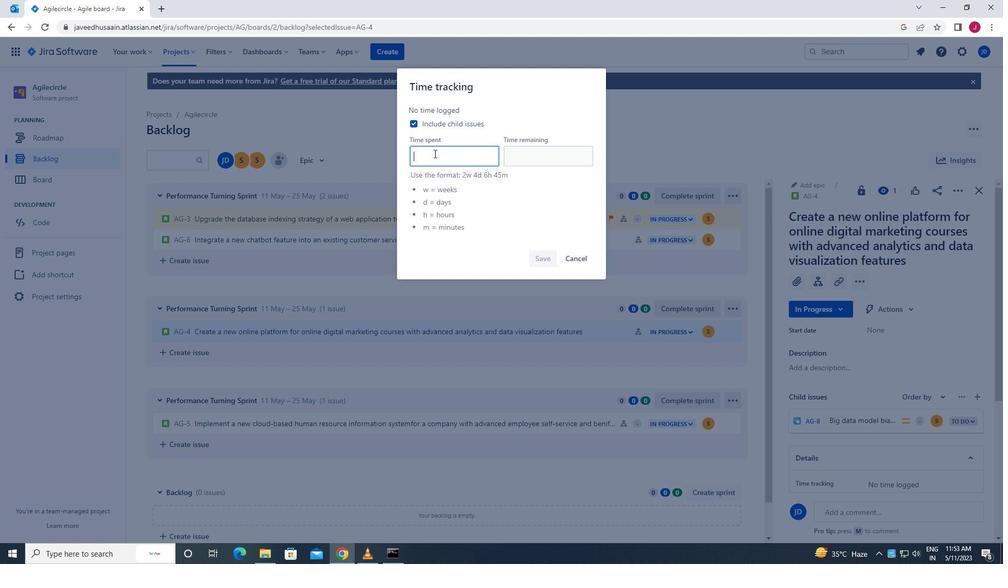 
Action: Mouse moved to (440, 159)
Screenshot: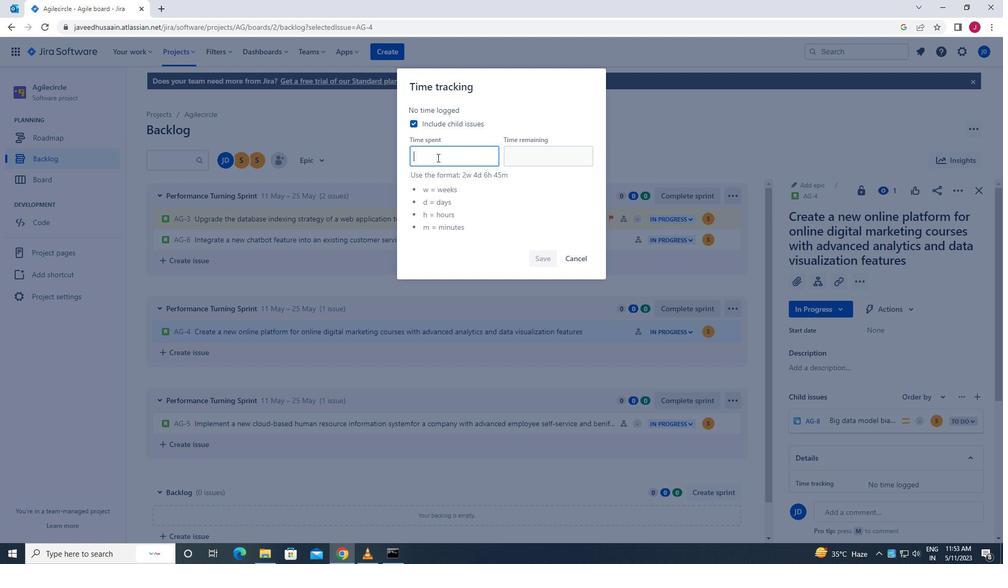 
Action: Key pressed 5w<Key.space>5d<Key.space>2h<Key.space>25m
Screenshot: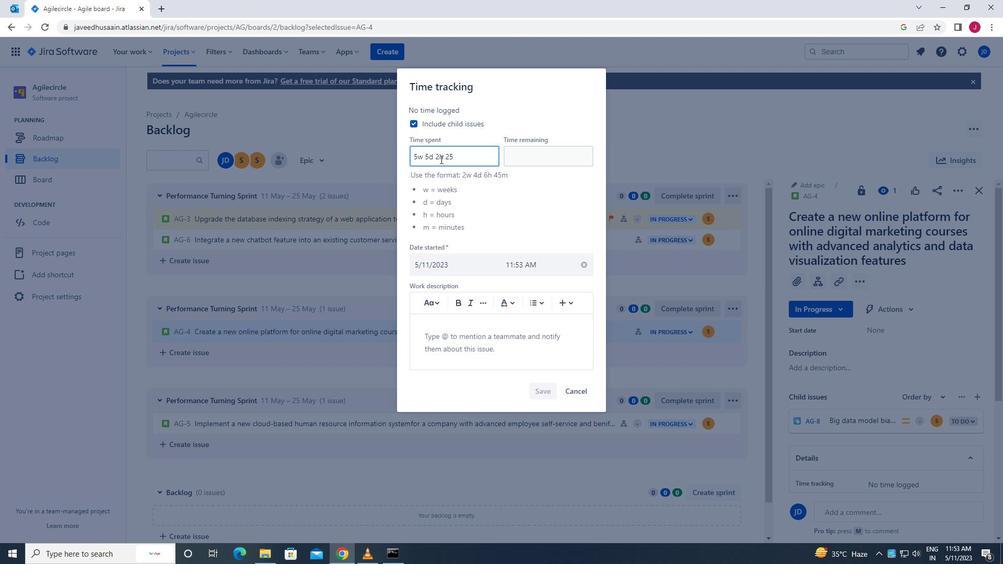 
Action: Mouse moved to (519, 160)
Screenshot: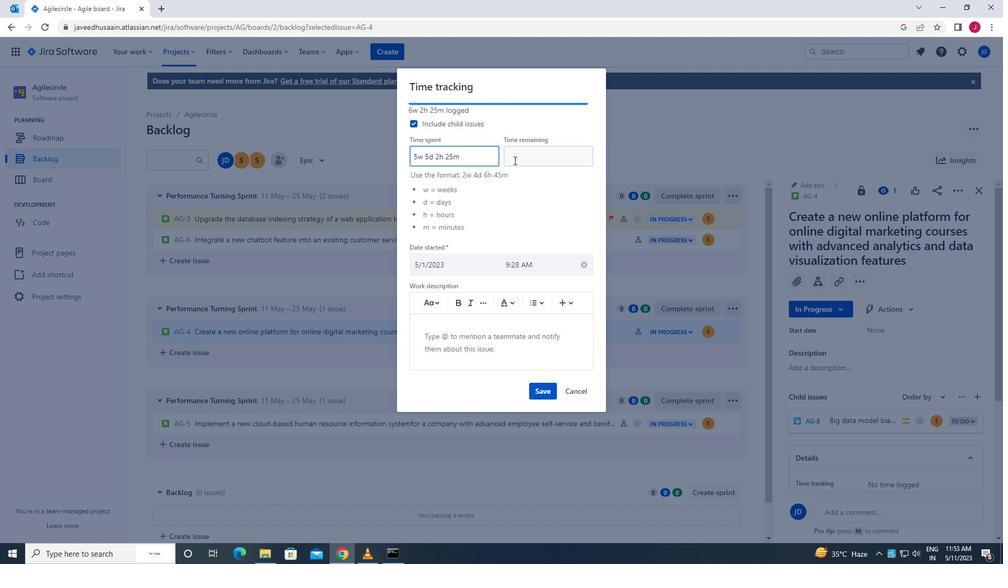 
Action: Mouse pressed left at (519, 160)
Screenshot: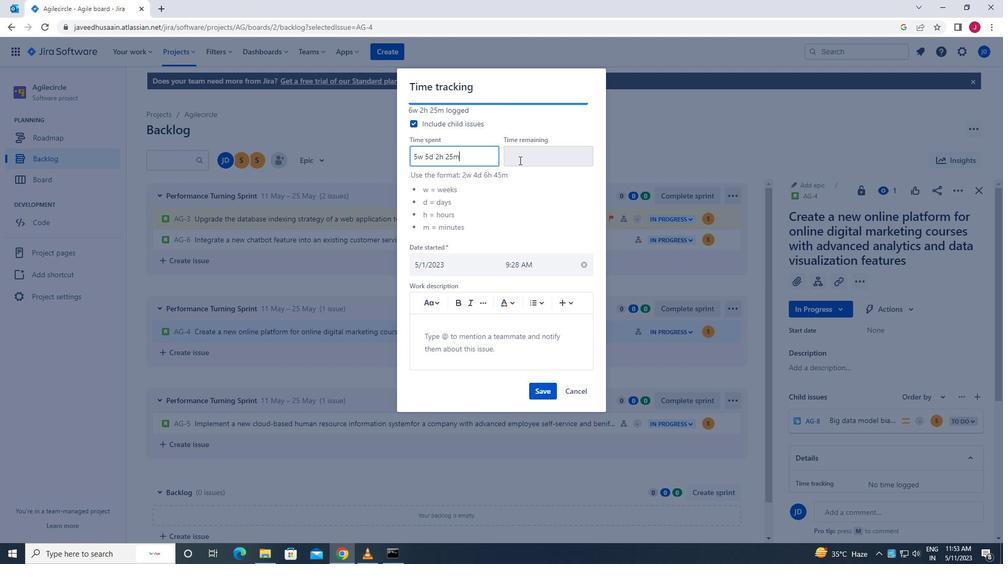 
Action: Mouse moved to (513, 167)
Screenshot: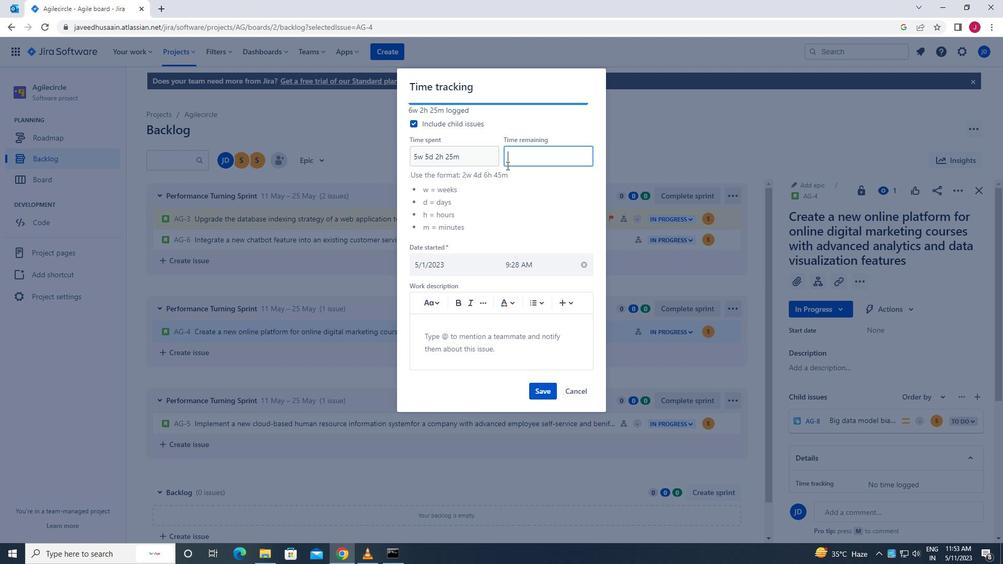 
Action: Key pressed 6w<Key.space>6d<Key.space>12h<Key.space>21m
Screenshot: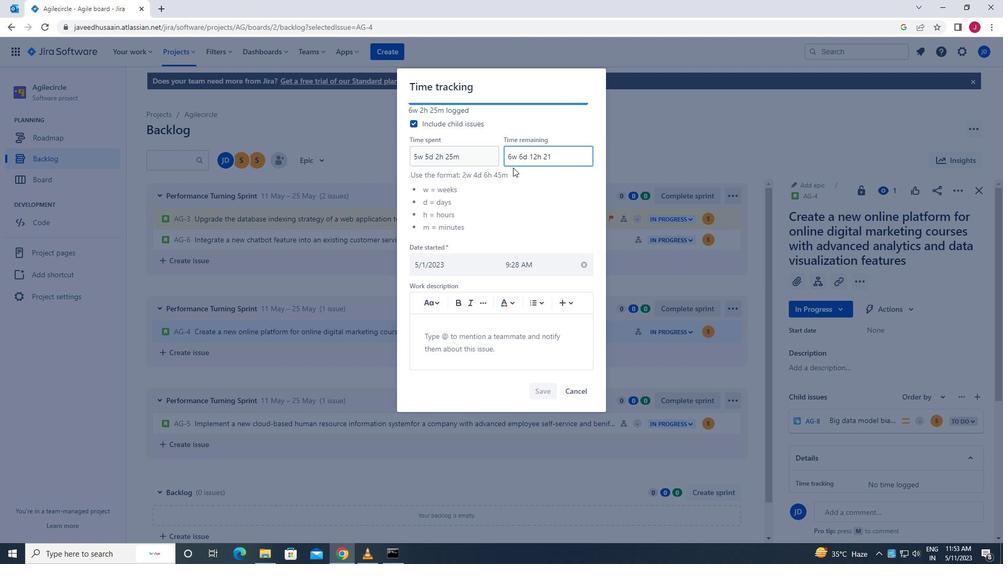 
Action: Mouse moved to (541, 390)
Screenshot: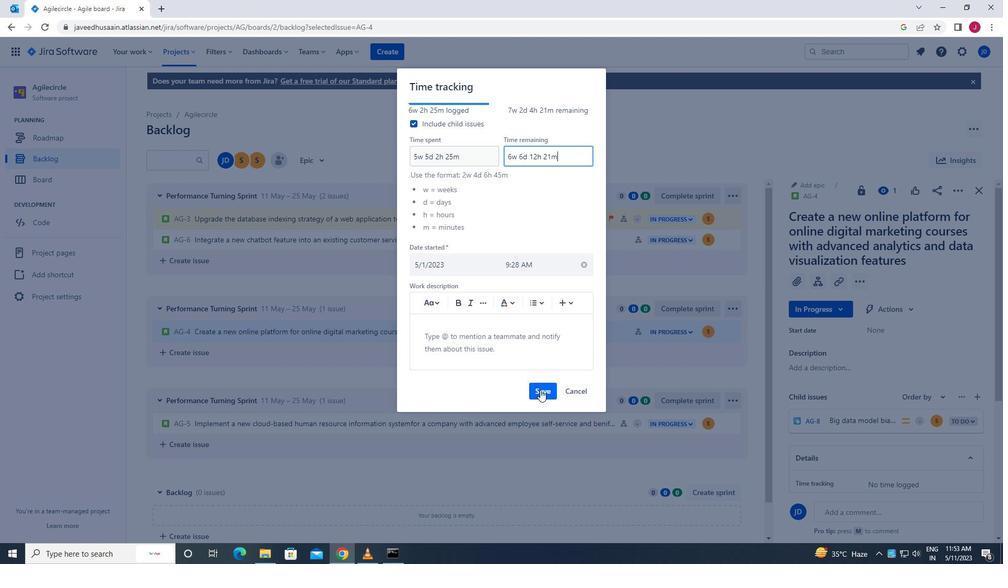 
Action: Mouse pressed left at (541, 390)
Screenshot: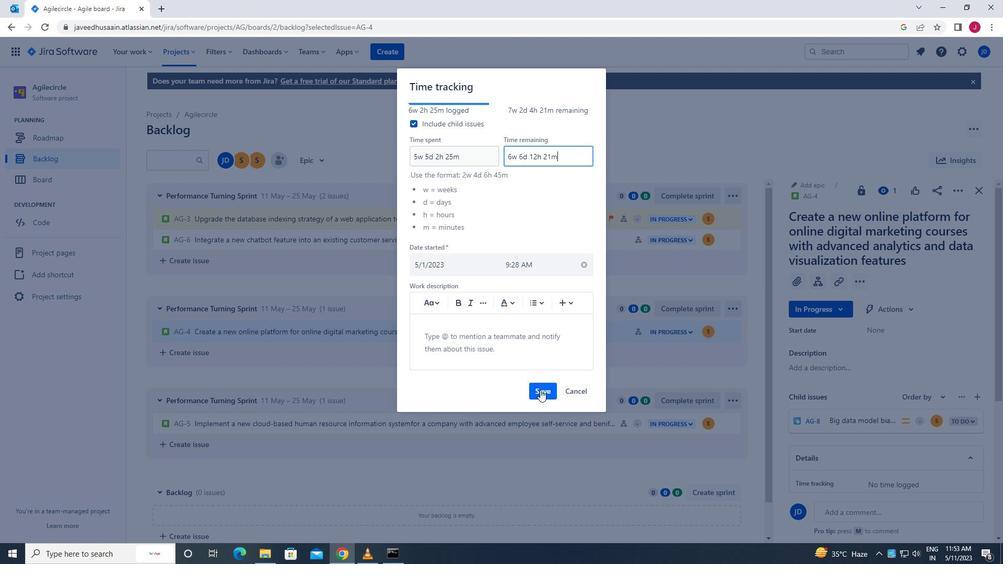 
Action: Mouse moved to (965, 191)
Screenshot: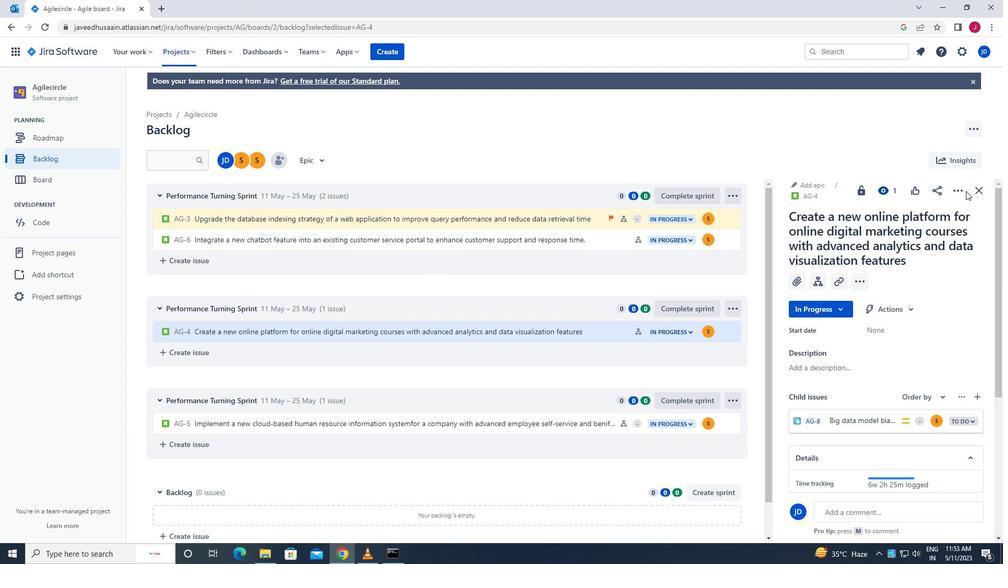 
Action: Mouse pressed left at (965, 191)
Screenshot: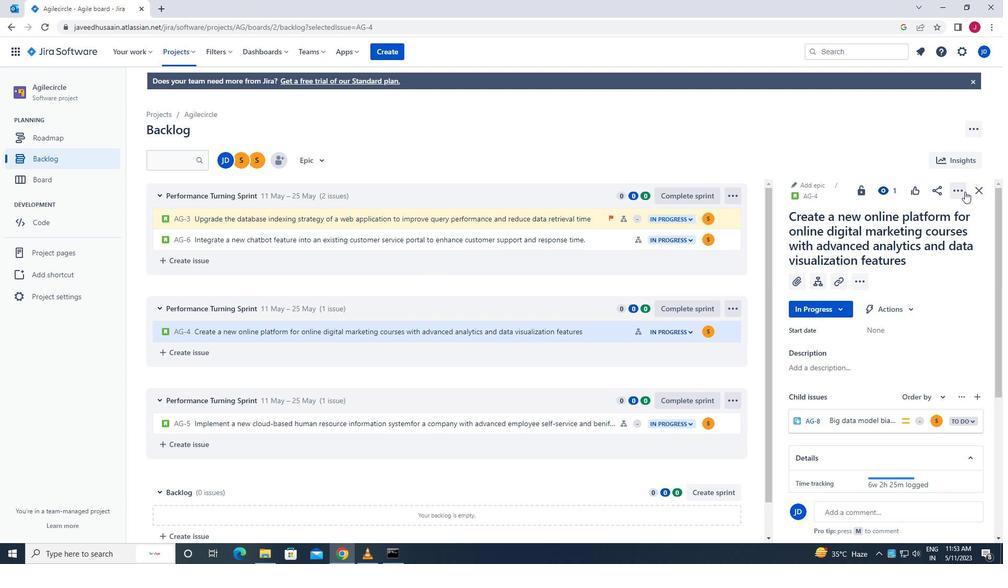 
Action: Mouse moved to (908, 333)
Screenshot: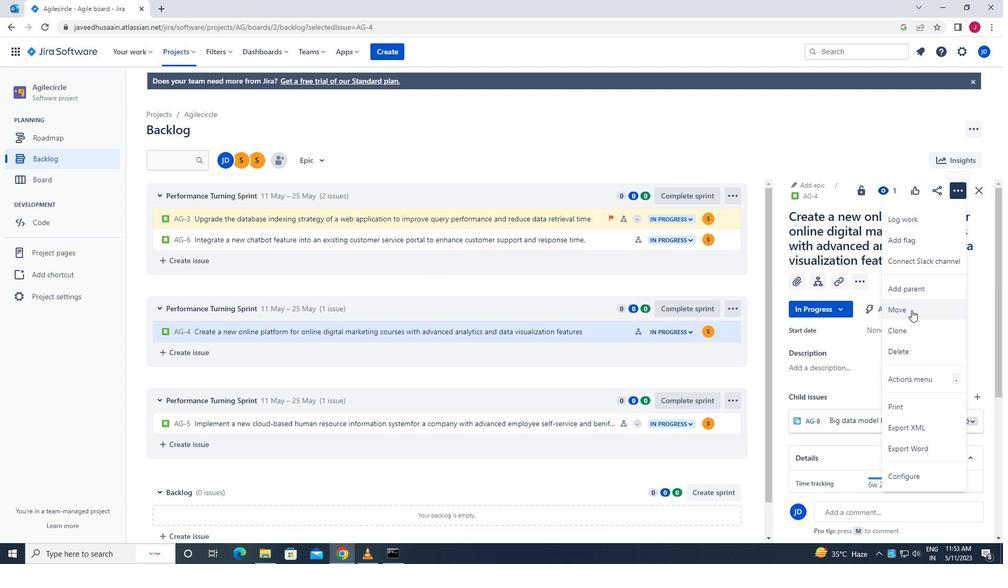 
Action: Mouse pressed left at (908, 333)
Screenshot: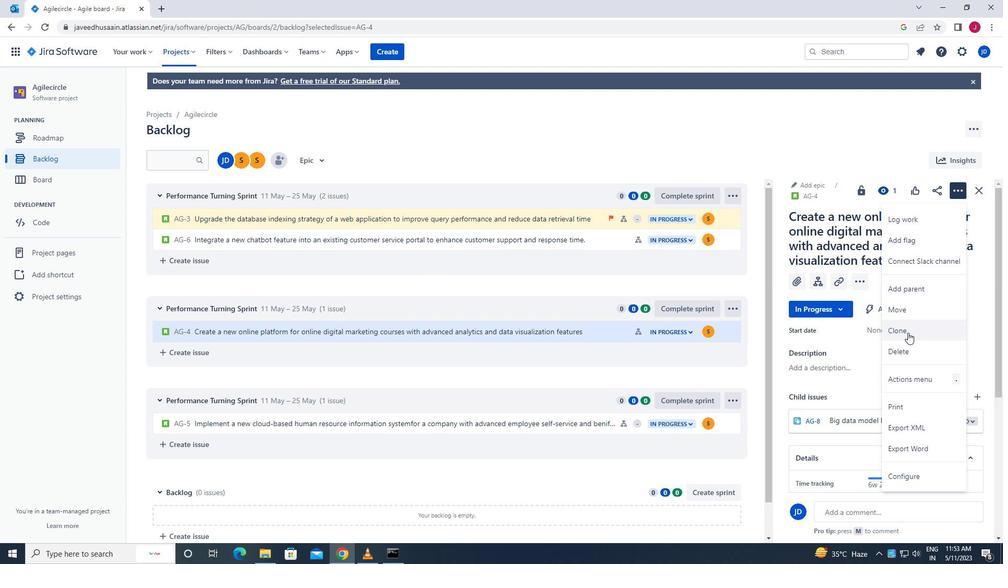 
Action: Mouse moved to (568, 223)
Screenshot: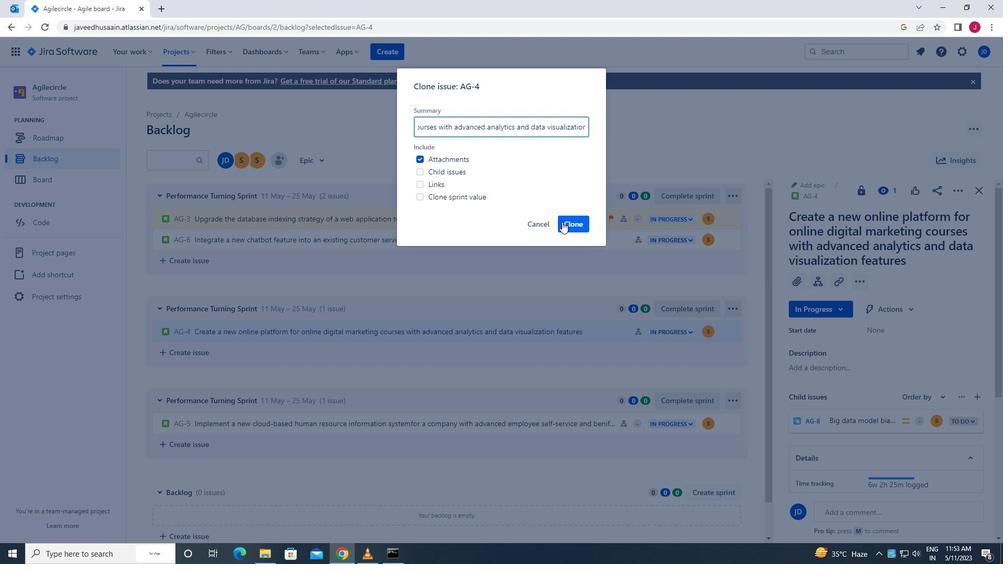 
Action: Mouse pressed left at (568, 223)
Screenshot: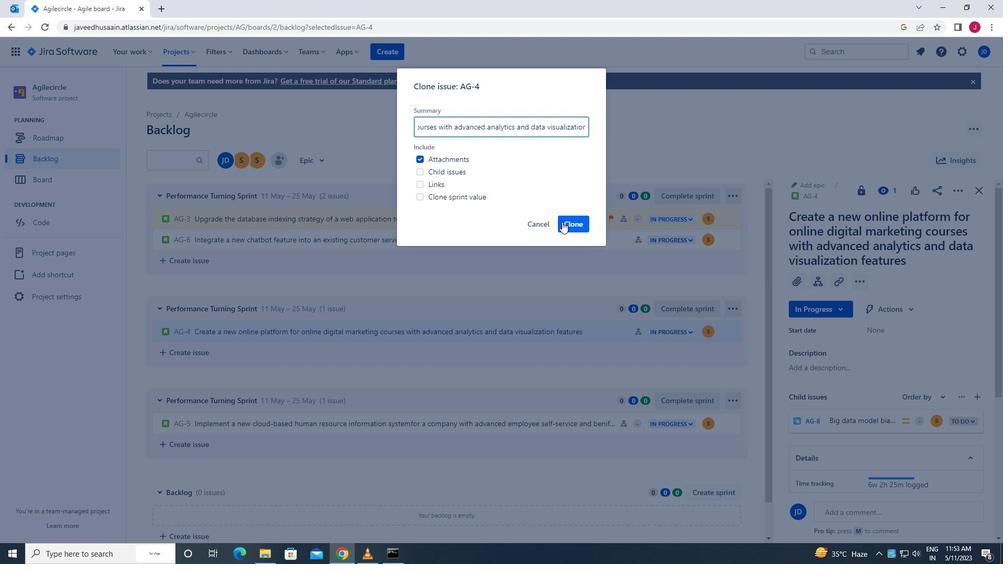 
Action: Mouse moved to (981, 189)
Screenshot: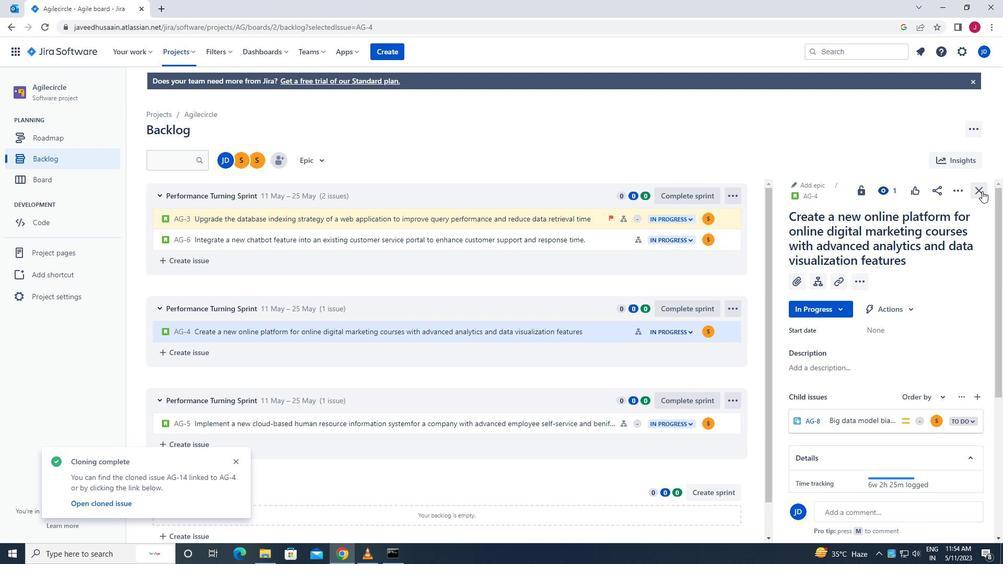 
Action: Mouse pressed left at (981, 189)
Screenshot: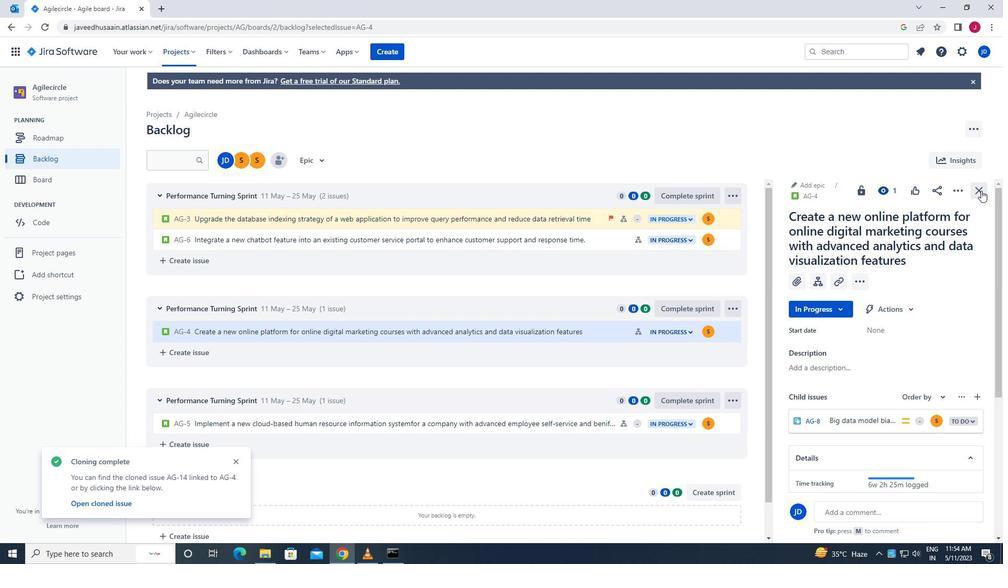 
Action: Mouse moved to (557, 383)
Screenshot: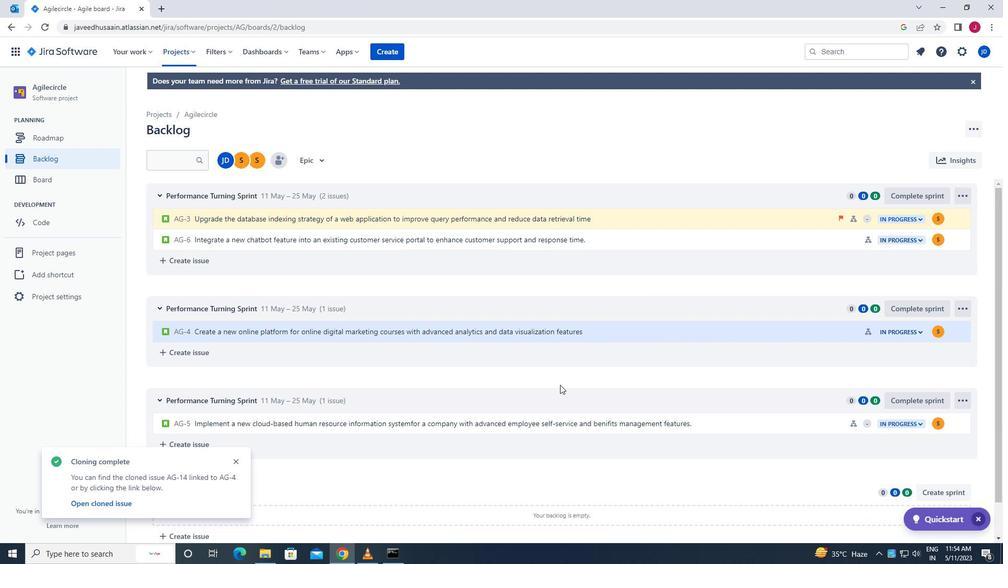 
Action: Mouse scrolled (557, 383) with delta (0, 0)
Screenshot: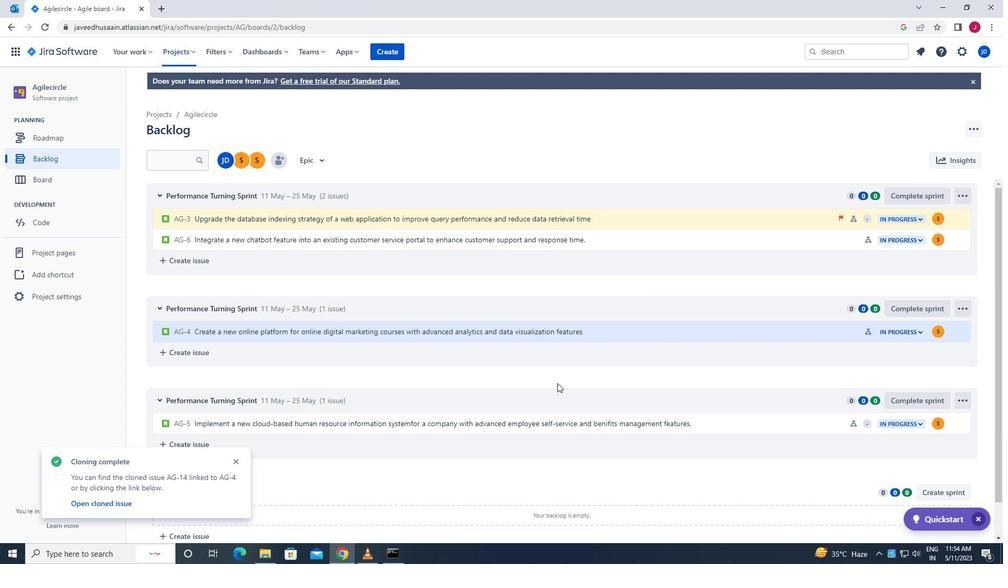 
Action: Mouse scrolled (557, 383) with delta (0, 0)
Screenshot: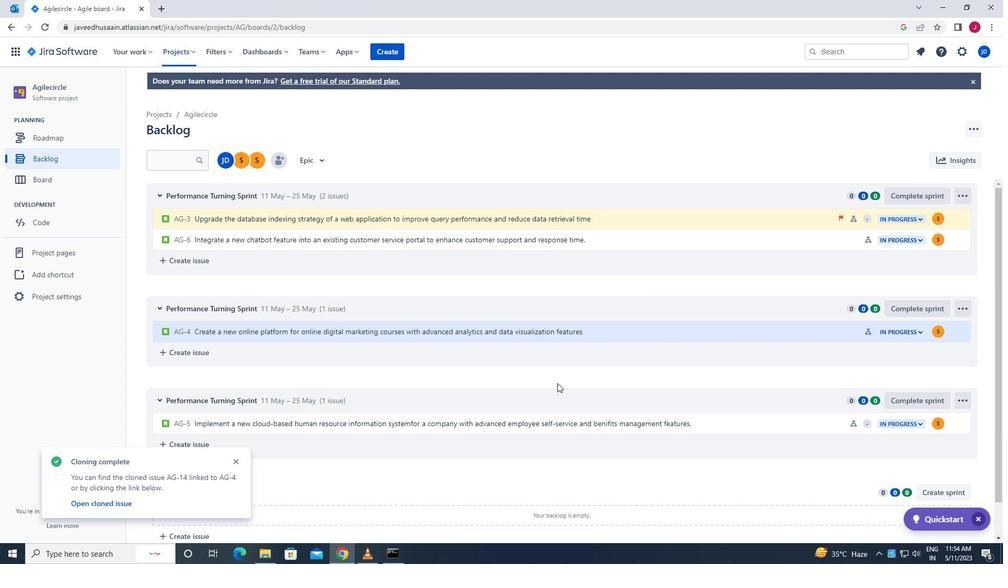 
Action: Mouse moved to (235, 464)
Screenshot: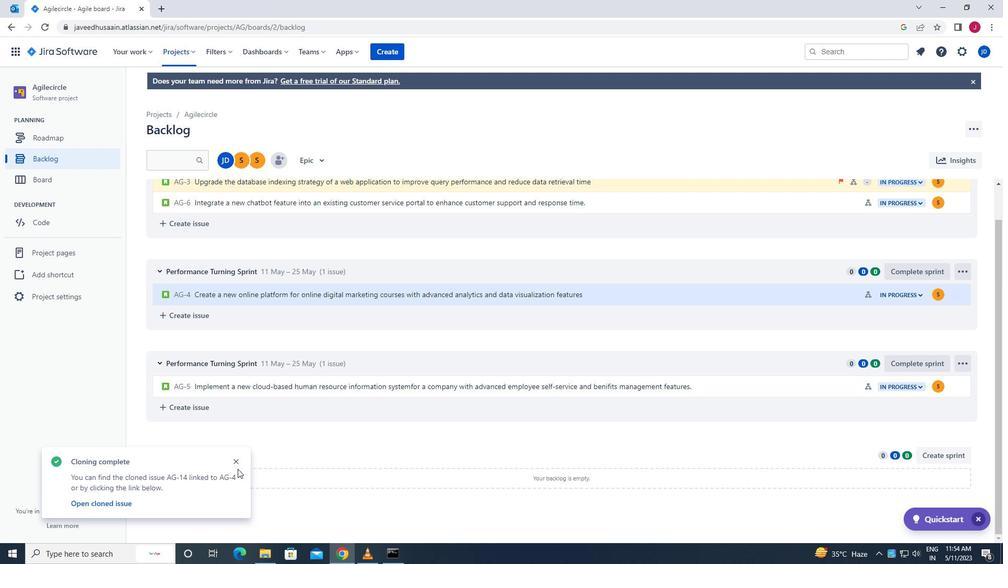 
Action: Mouse pressed left at (235, 464)
Screenshot: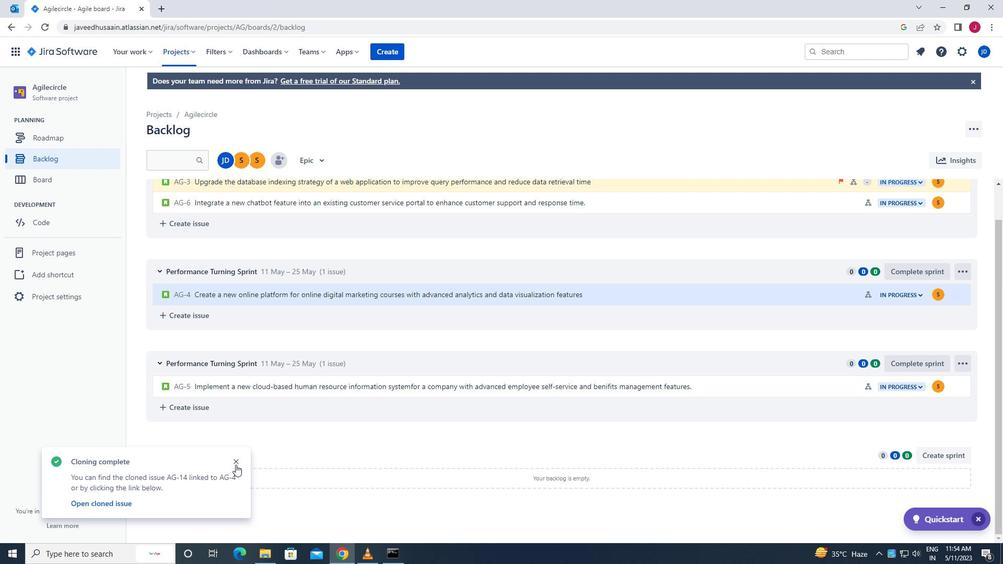 
Action: Mouse moved to (238, 421)
Screenshot: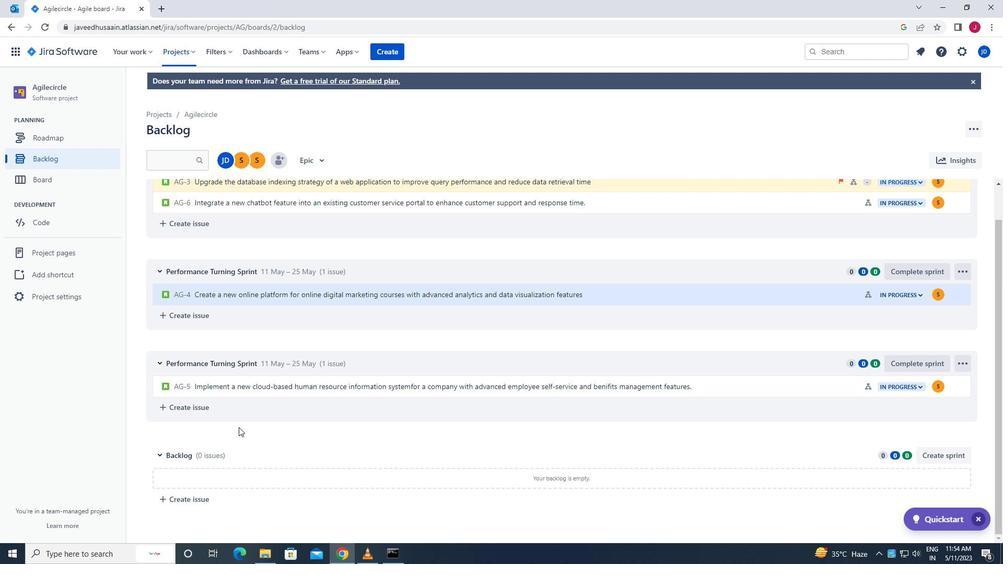 
Action: Mouse scrolled (238, 421) with delta (0, 0)
Screenshot: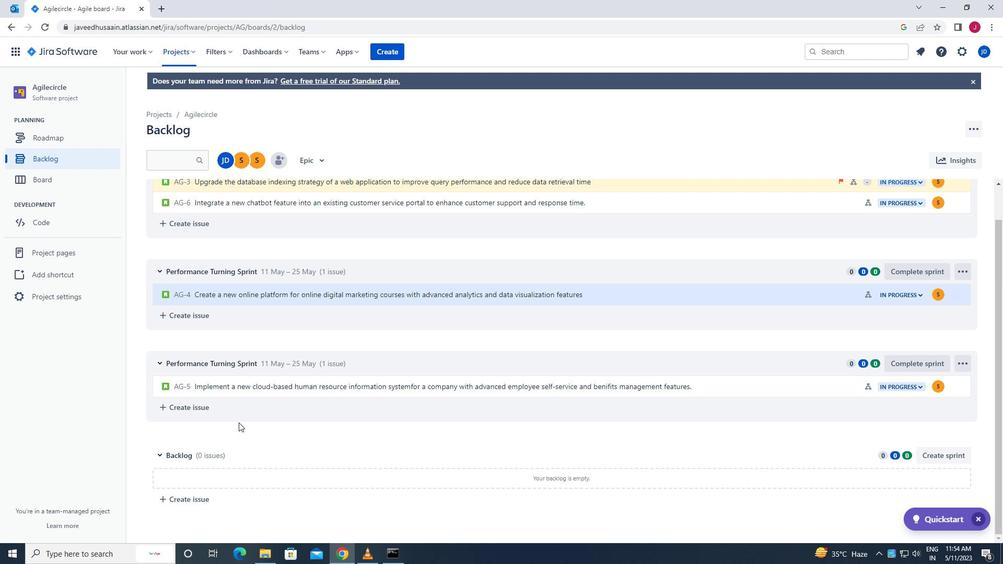 
Action: Mouse scrolled (238, 421) with delta (0, 0)
Screenshot: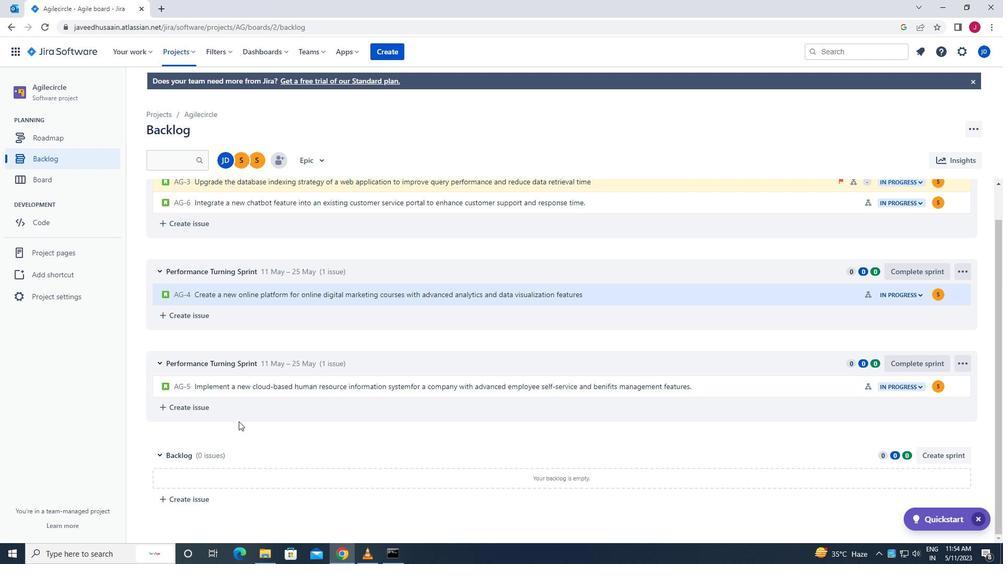 
Action: Mouse moved to (237, 250)
Screenshot: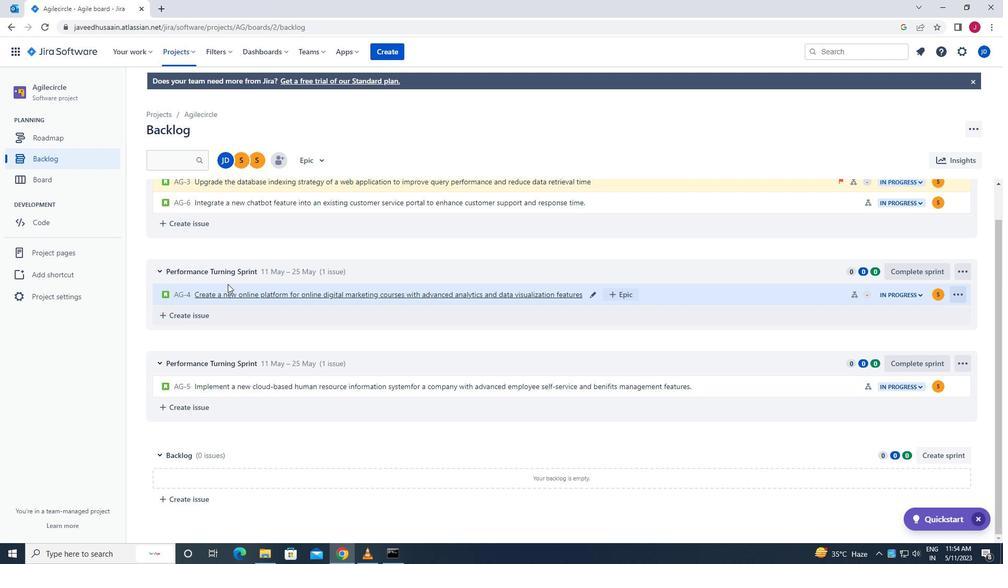 
Action: Mouse scrolled (237, 250) with delta (0, 0)
Screenshot: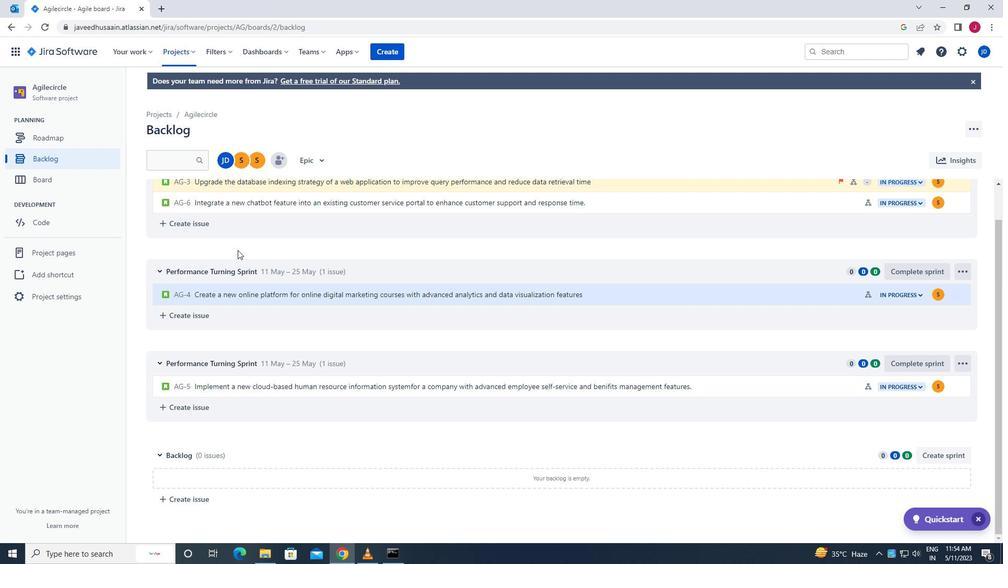 
Action: Mouse scrolled (237, 249) with delta (0, 0)
Screenshot: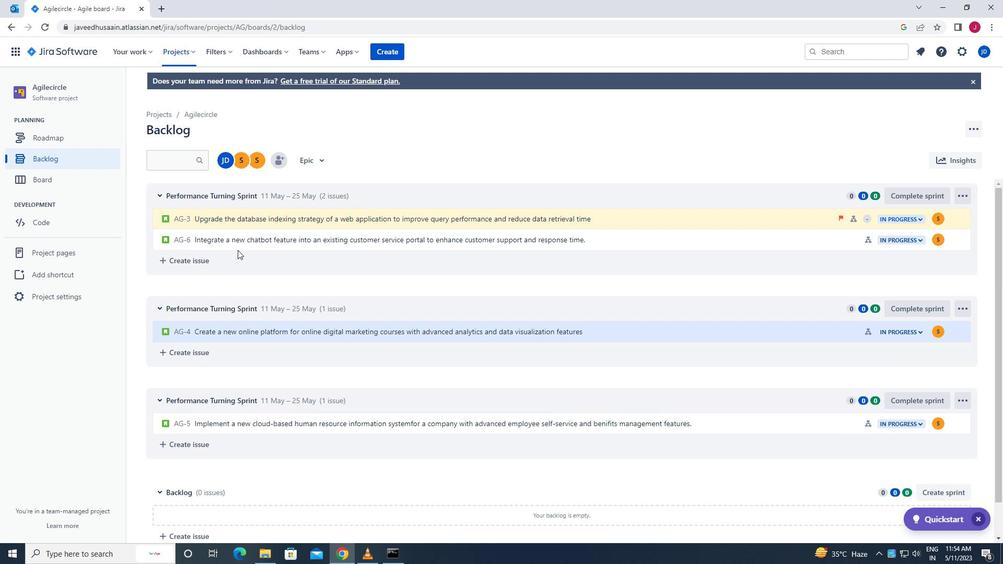 
Action: Mouse moved to (311, 162)
Screenshot: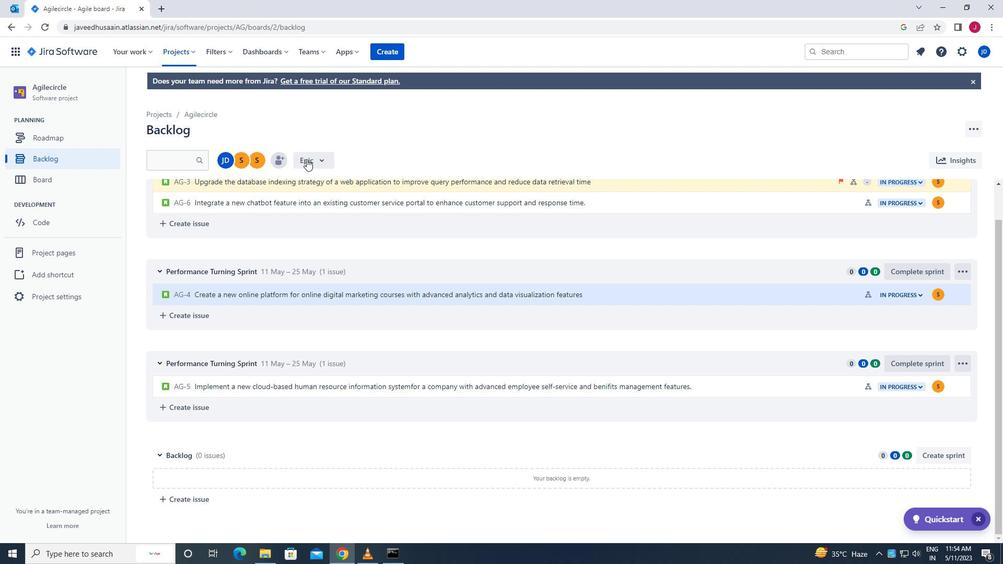 
Action: Mouse pressed left at (311, 162)
Screenshot: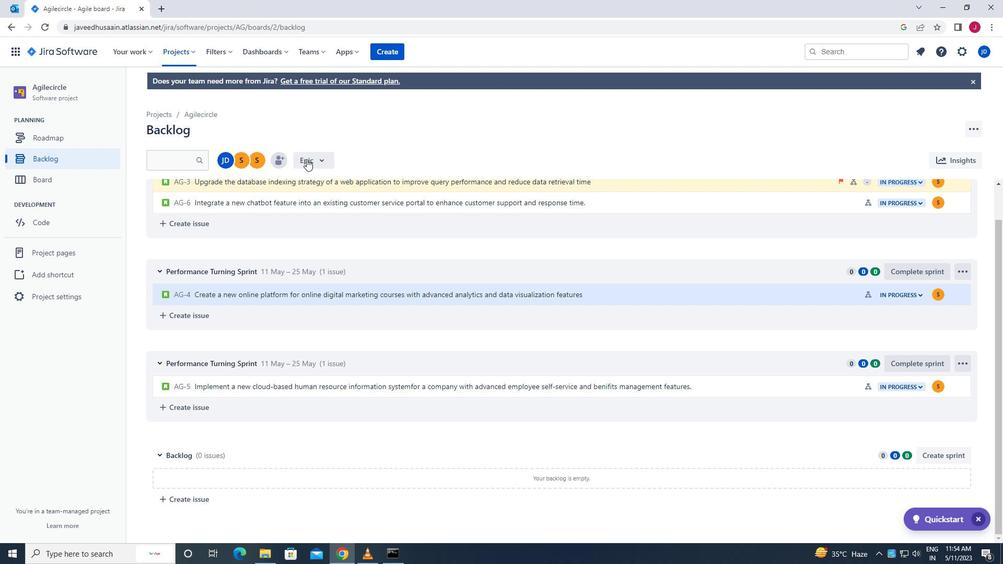 
Action: Mouse moved to (360, 223)
Screenshot: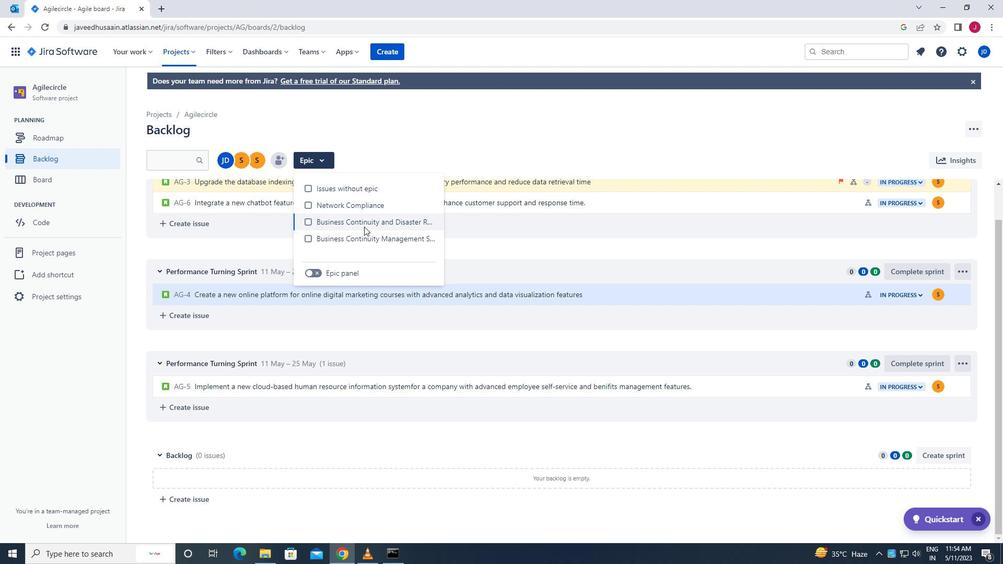 
Action: Mouse pressed left at (360, 223)
Screenshot: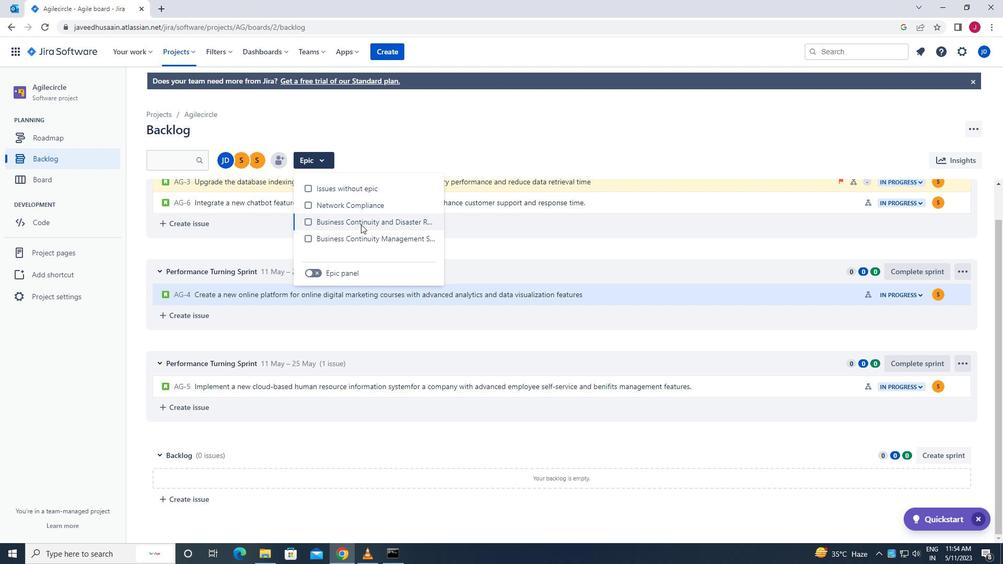 
Action: Mouse moved to (460, 126)
Screenshot: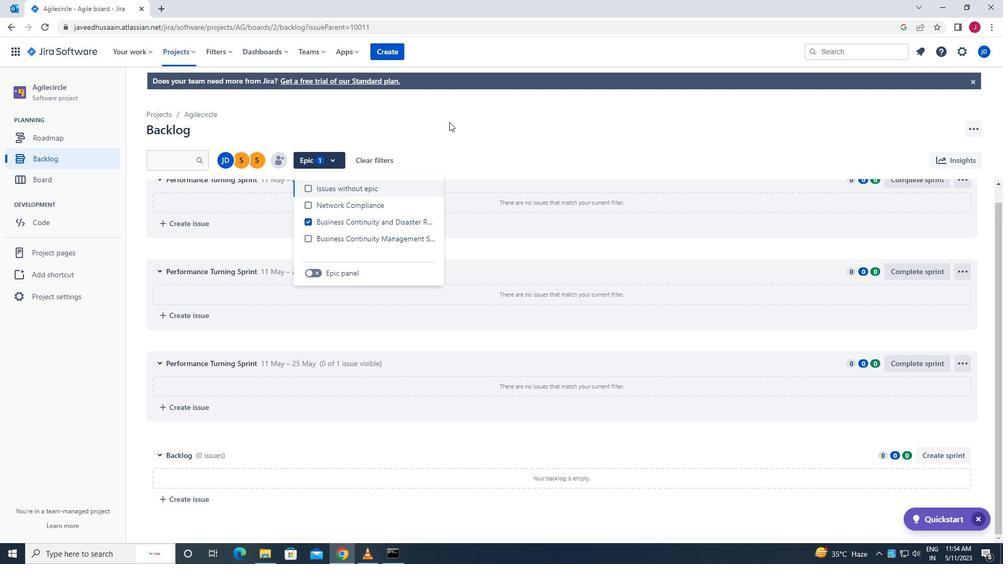 
Action: Mouse pressed left at (460, 126)
Screenshot: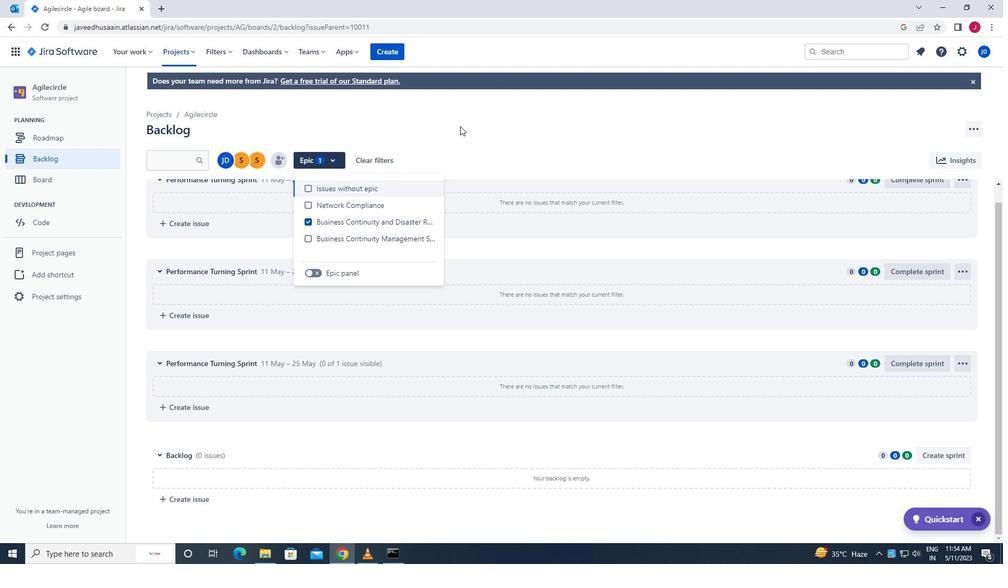 
